Task: Add an event with the title Second Team Outing, date '2023/12/11', time 9:15 AM to 11:15 AMand add a description: The employee and the supervisor will collaboratively develop an action plan outlining the steps and strategies necessary for improvement. This plan may include specific tasks, training or development opportunities, resources, and support systems to aid in the employee's growth and progress.Select event color  Basil . Add location for the event as: 123 Dubai Marina, Dubai, UAE, logged in from the account softage.6@softage.netand send the event invitation to softage.1@softage.net and softage.2@softage.net. Set a reminder for the event Doesn't repeat
Action: Mouse moved to (83, 105)
Screenshot: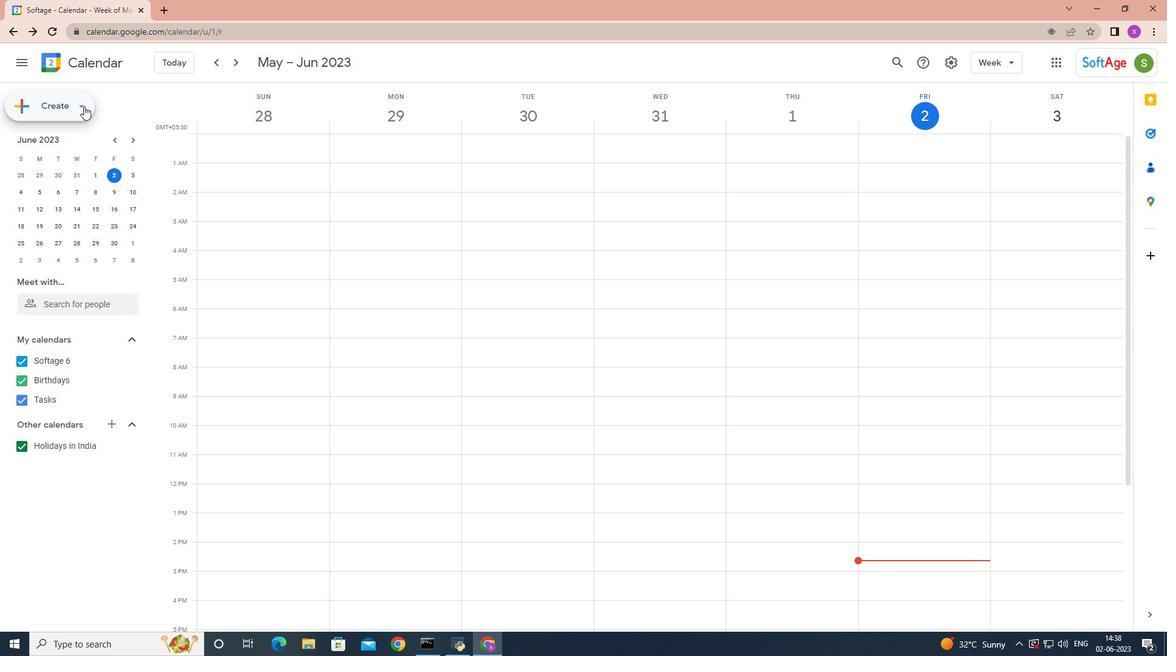 
Action: Mouse pressed left at (83, 105)
Screenshot: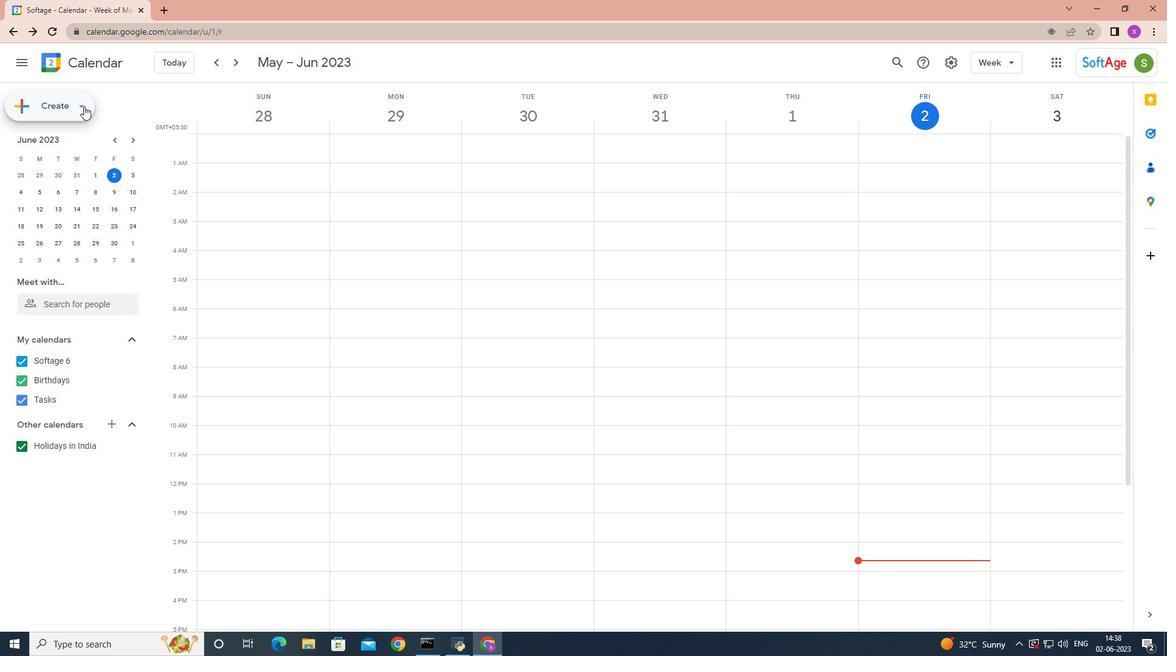 
Action: Mouse moved to (79, 136)
Screenshot: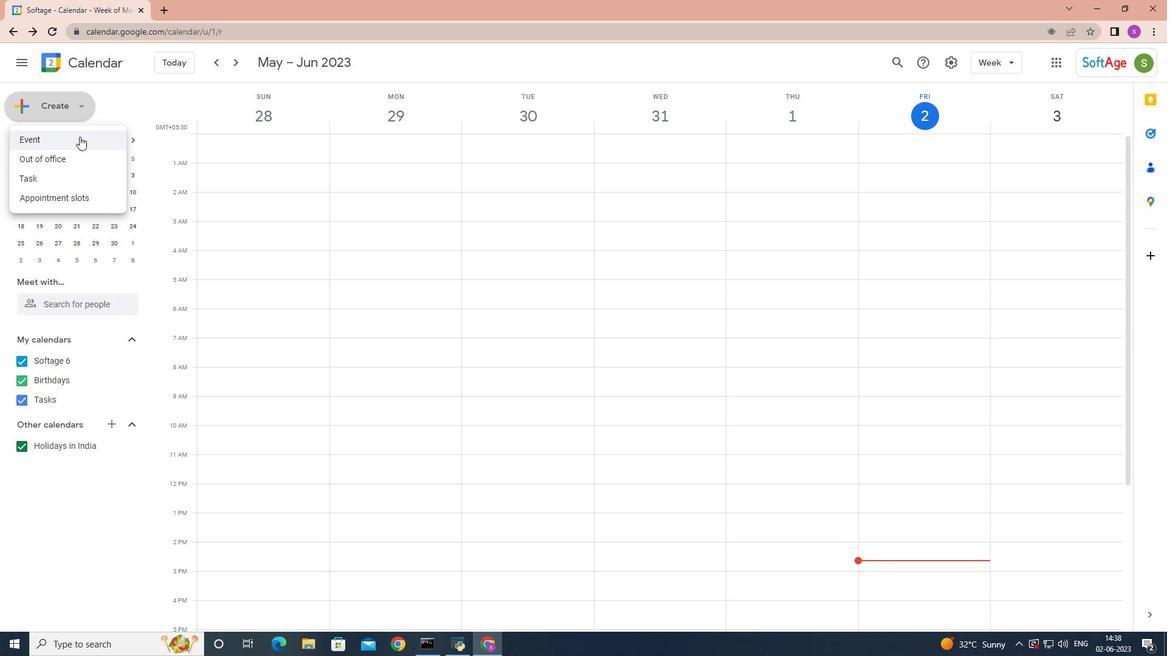 
Action: Mouse pressed left at (79, 136)
Screenshot: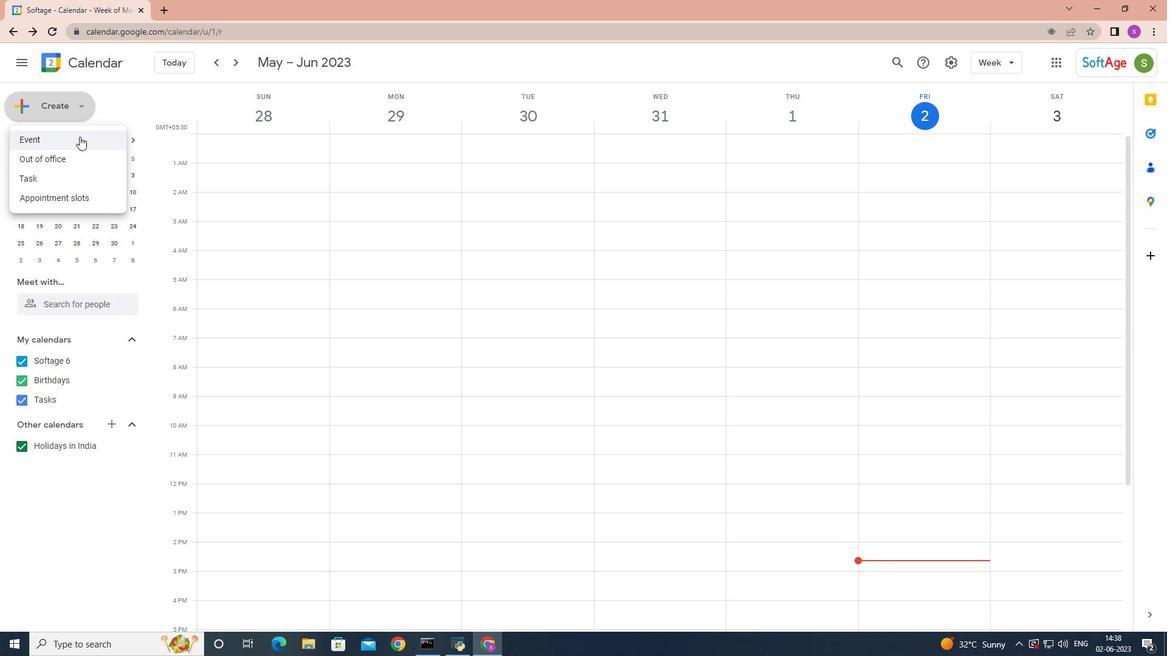 
Action: Mouse moved to (463, 283)
Screenshot: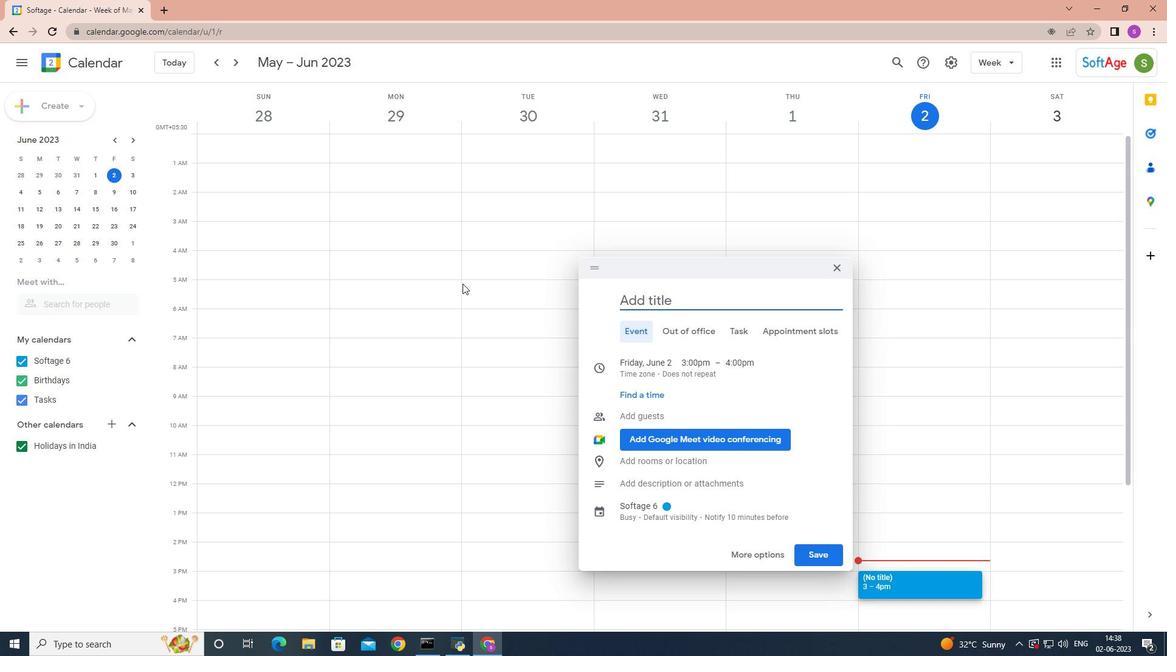 
Action: Key pressed <Key.shift>Second<Key.space>t<Key.backspace><Key.shift>Team<Key.space><Key.shift>Outing<Key.space>
Screenshot: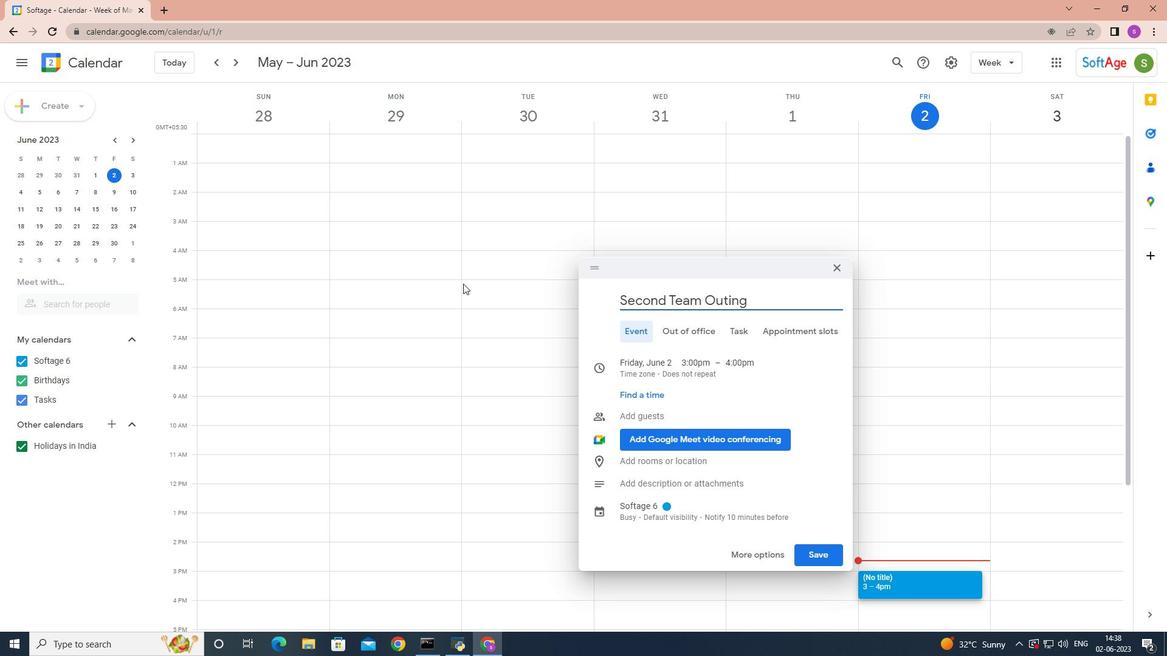 
Action: Mouse moved to (656, 363)
Screenshot: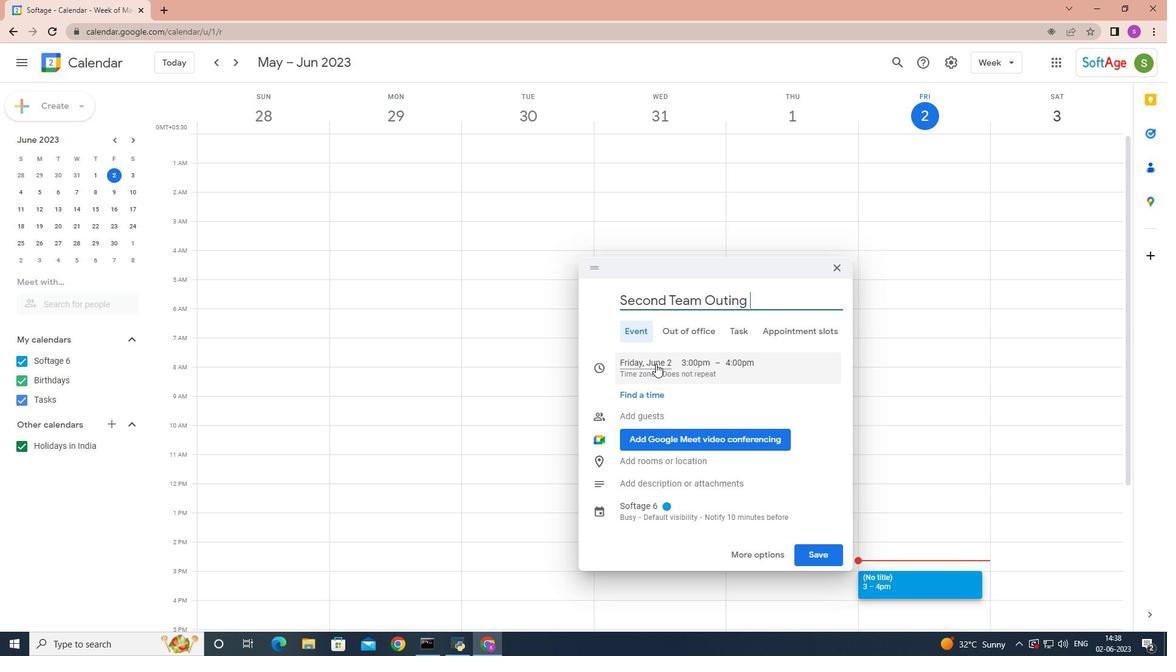 
Action: Mouse pressed left at (656, 363)
Screenshot: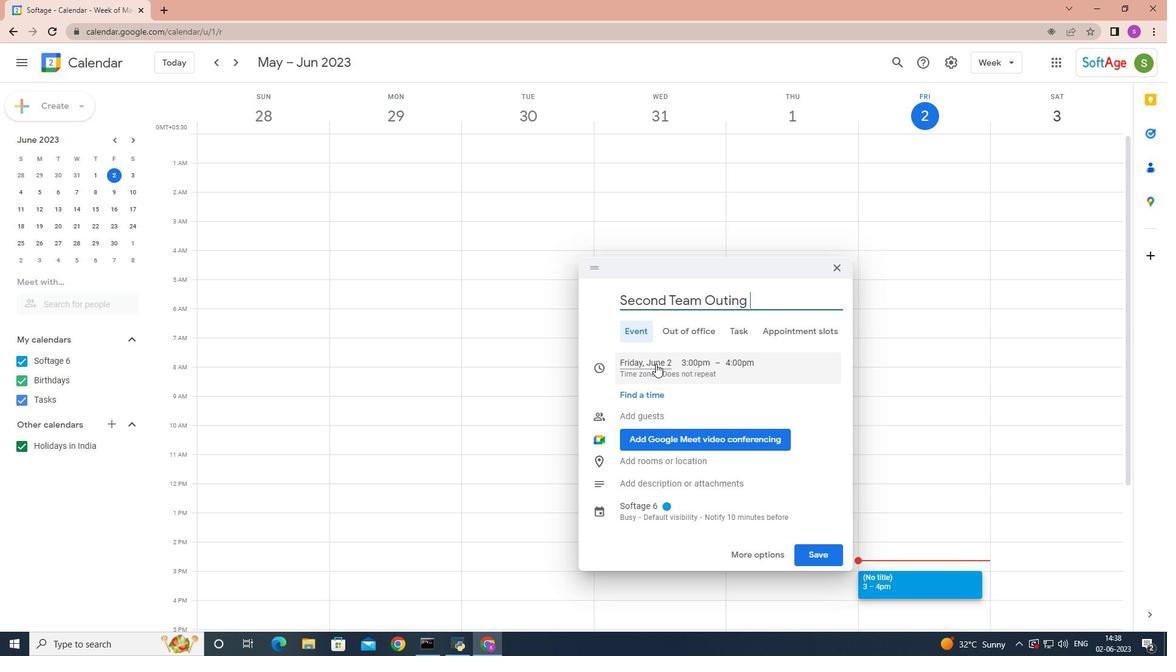 
Action: Mouse moved to (771, 384)
Screenshot: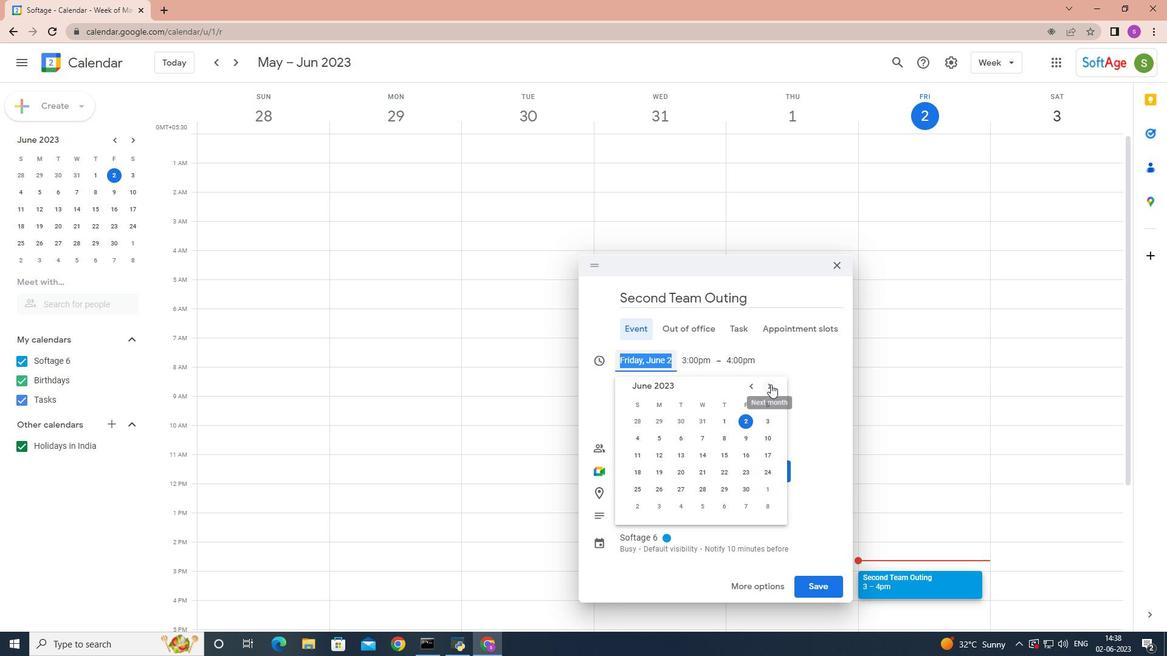 
Action: Mouse pressed left at (771, 384)
Screenshot: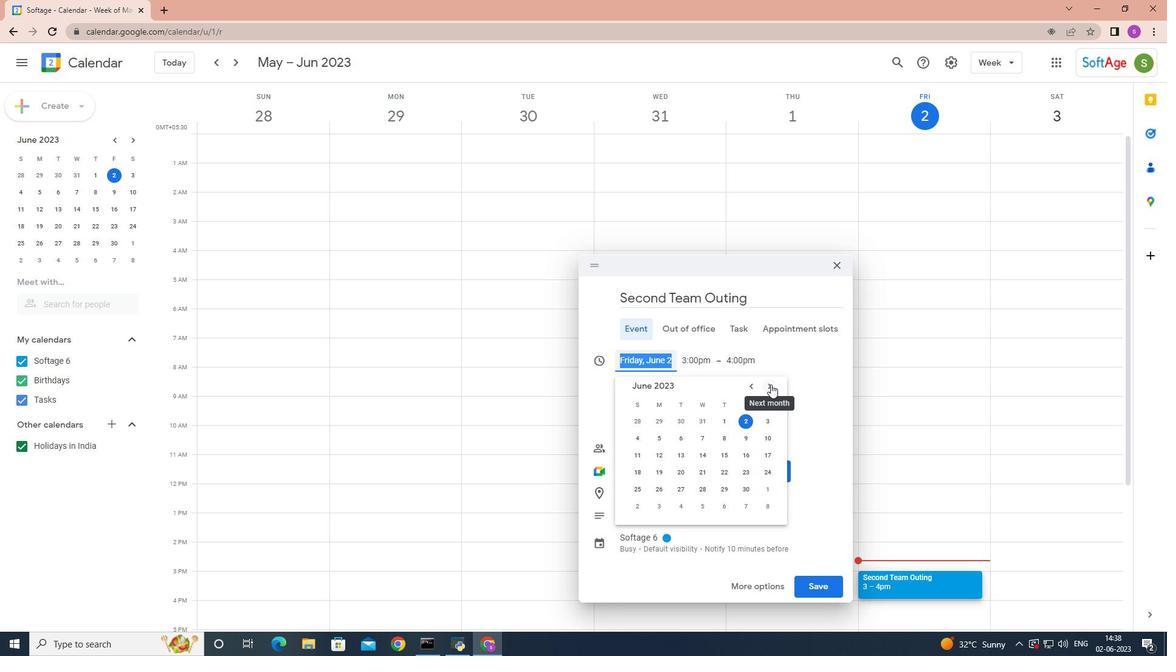
Action: Mouse pressed left at (771, 384)
Screenshot: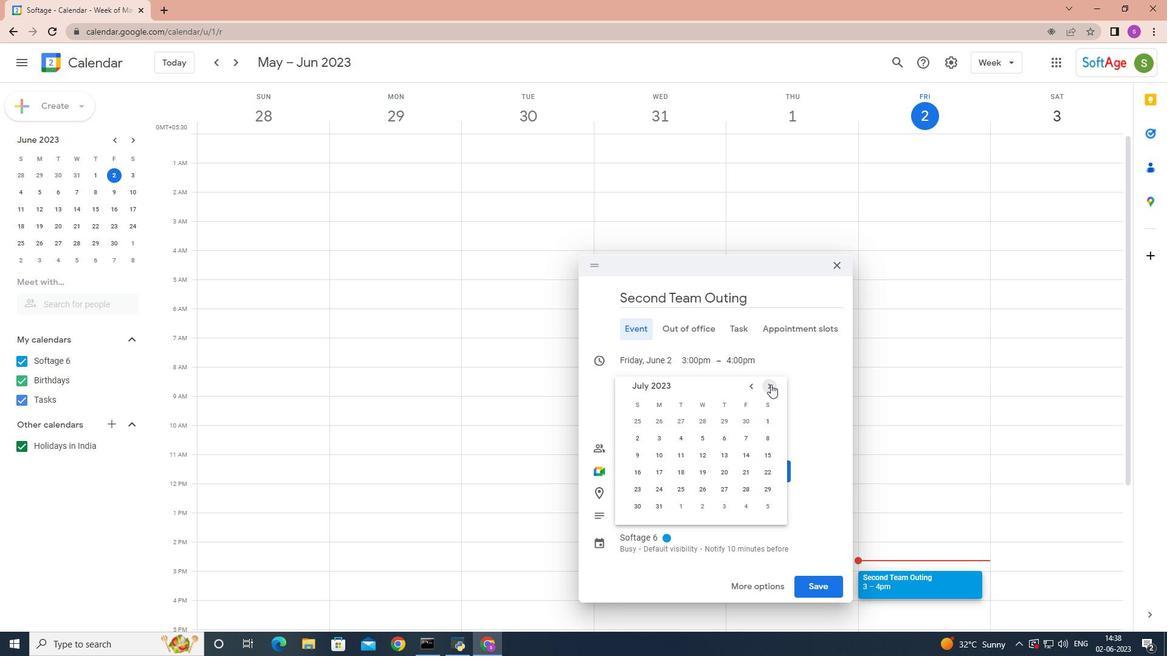 
Action: Mouse pressed left at (771, 384)
Screenshot: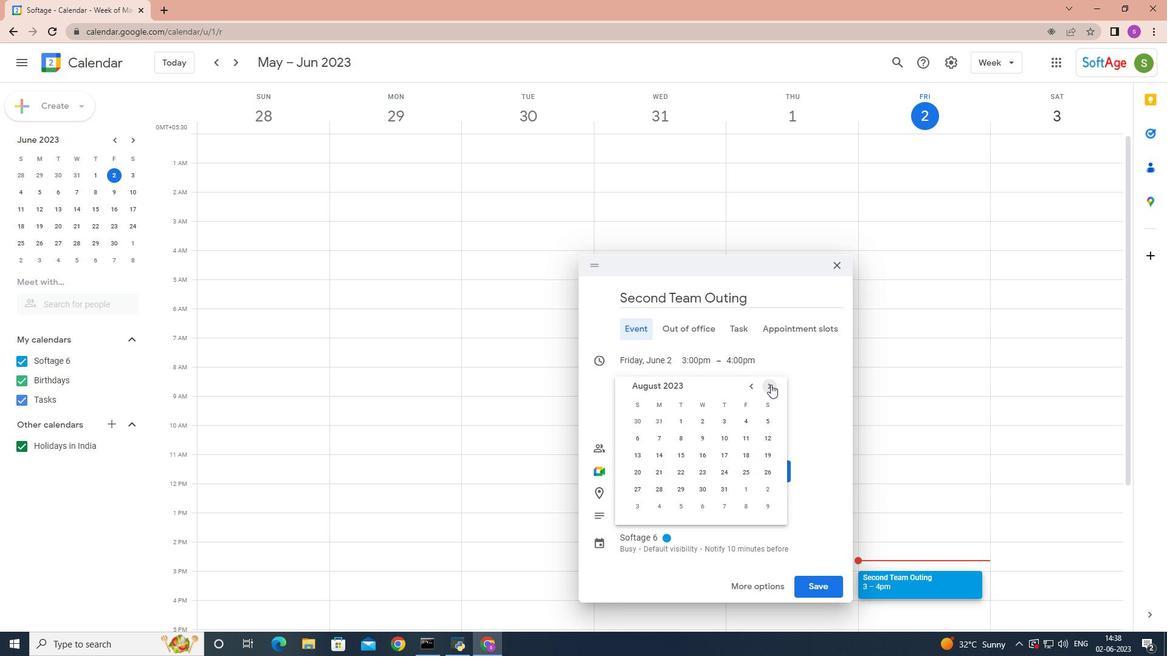 
Action: Mouse pressed left at (771, 384)
Screenshot: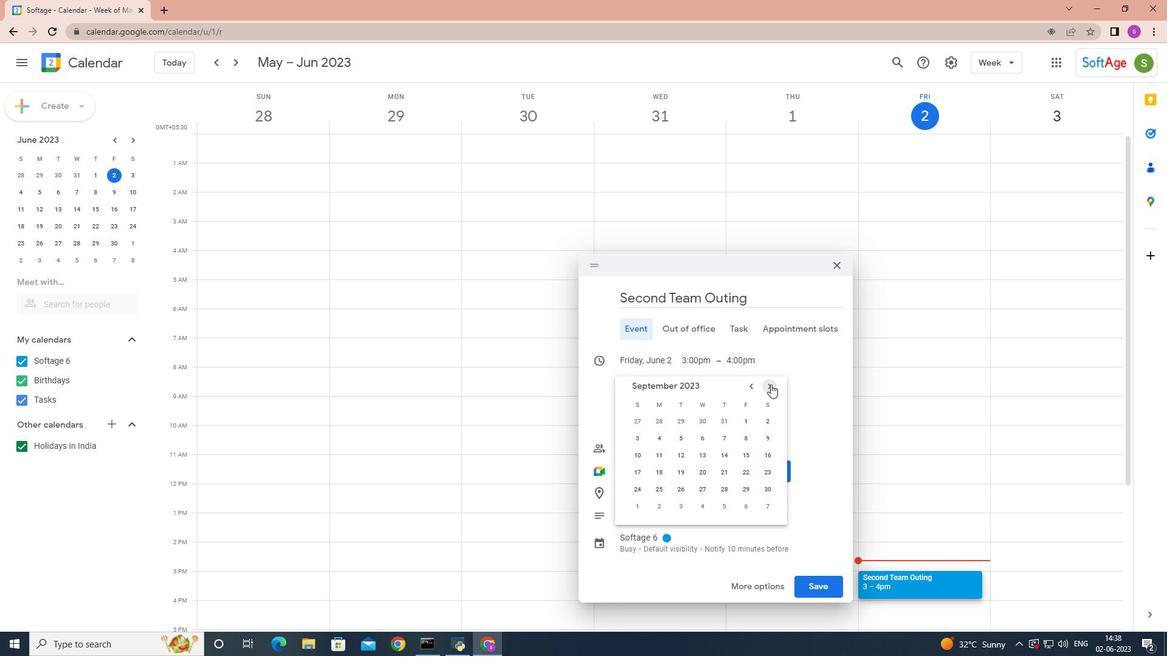 
Action: Mouse pressed left at (771, 384)
Screenshot: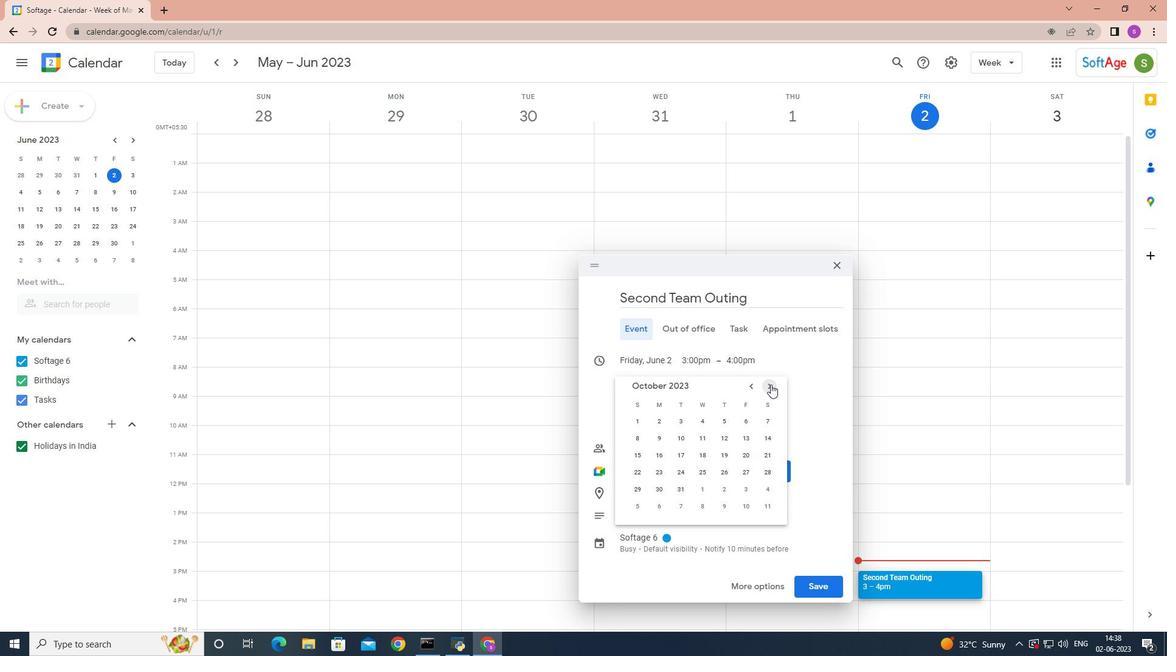 
Action: Mouse pressed left at (771, 384)
Screenshot: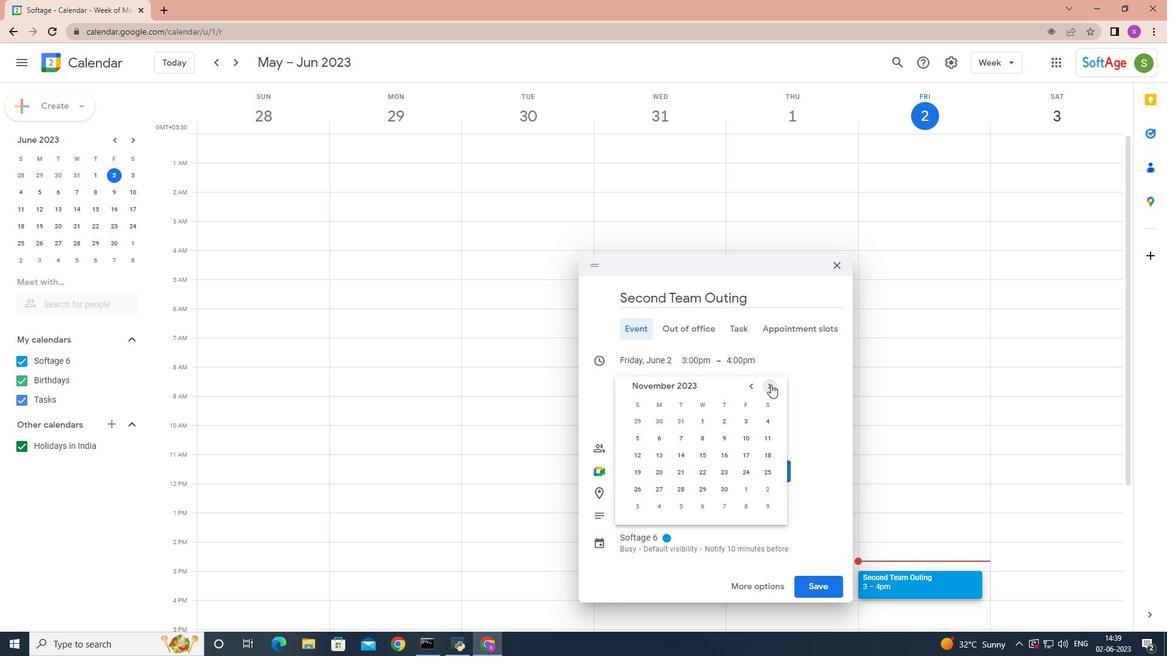 
Action: Mouse moved to (660, 453)
Screenshot: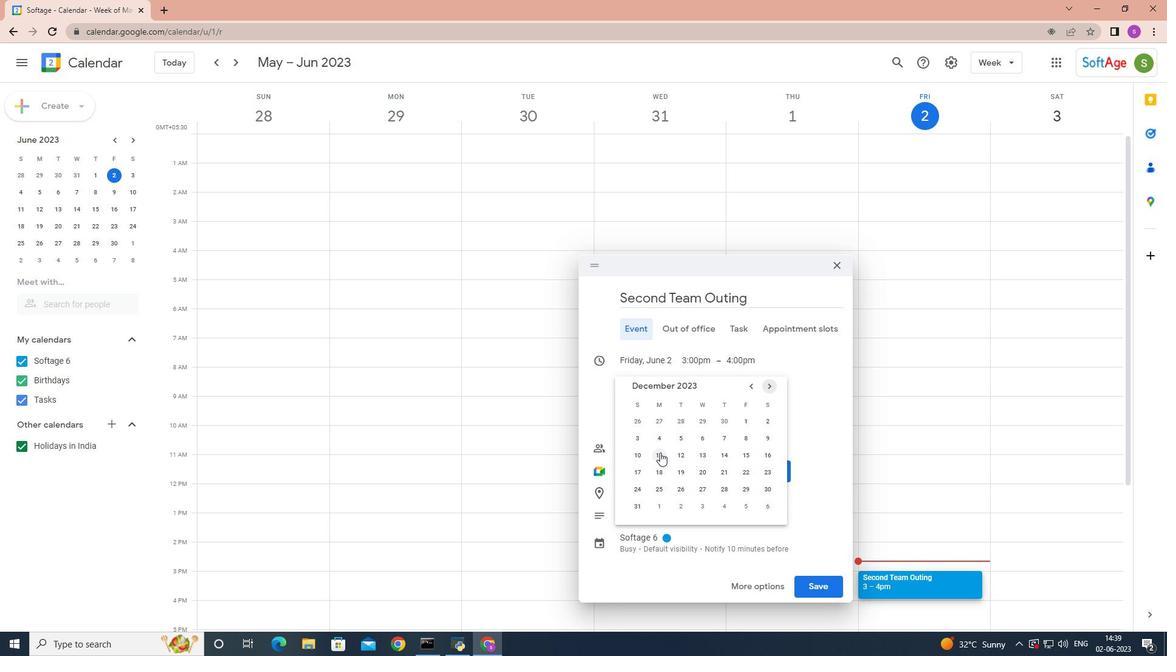 
Action: Mouse pressed left at (660, 453)
Screenshot: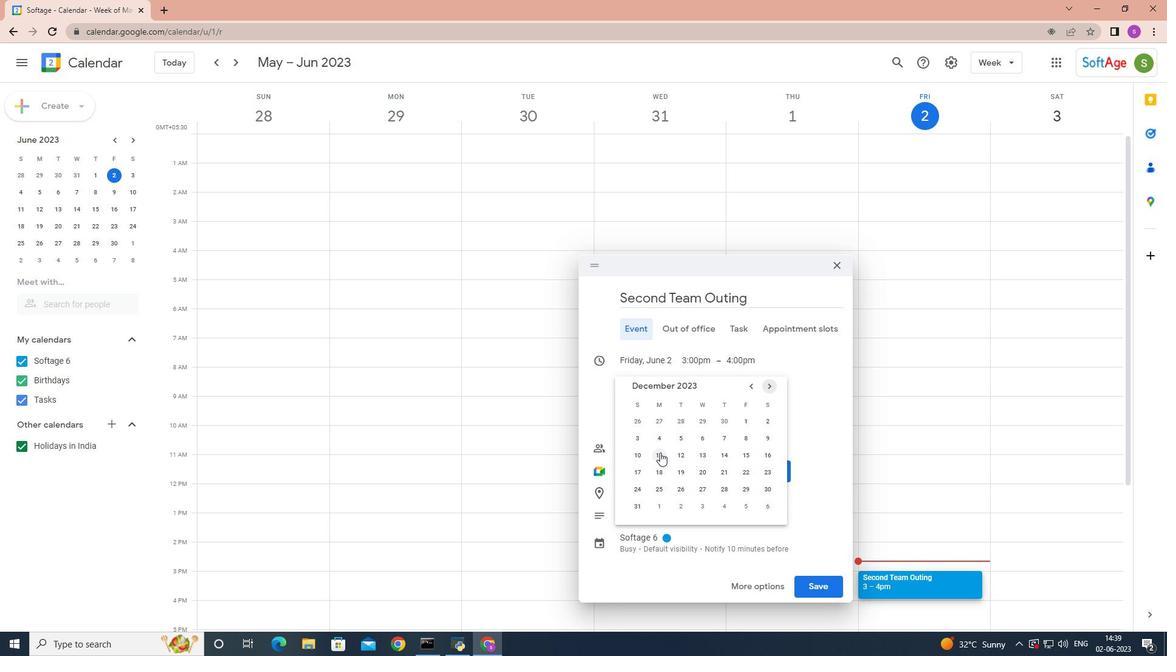 
Action: Mouse moved to (210, 358)
Screenshot: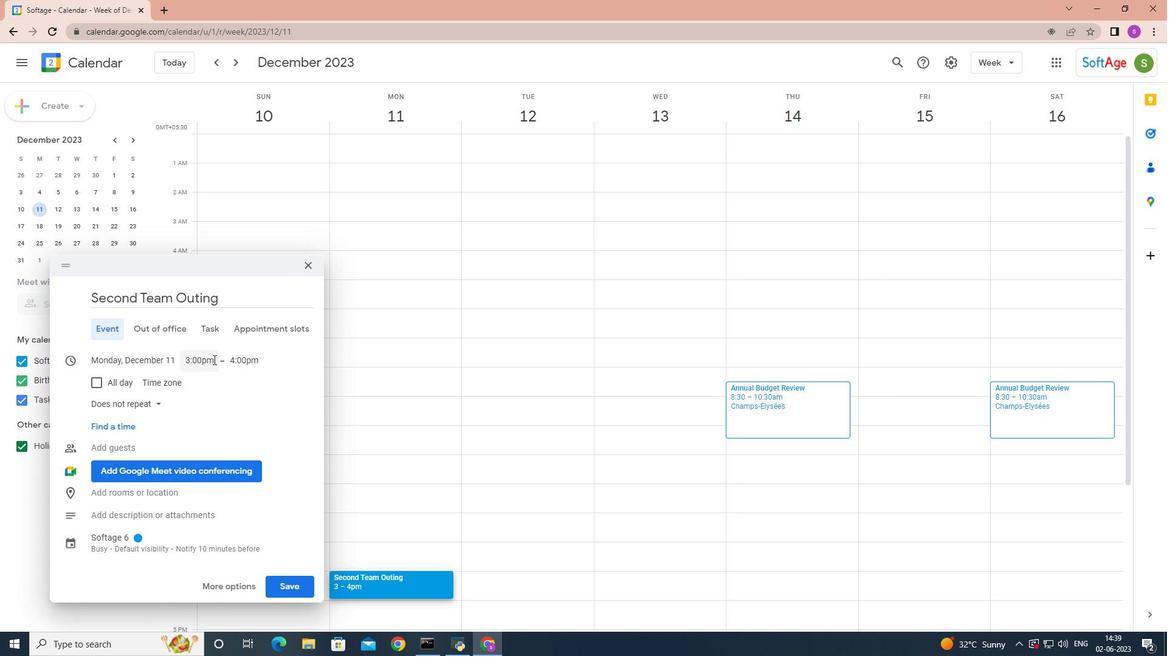 
Action: Mouse pressed left at (210, 358)
Screenshot: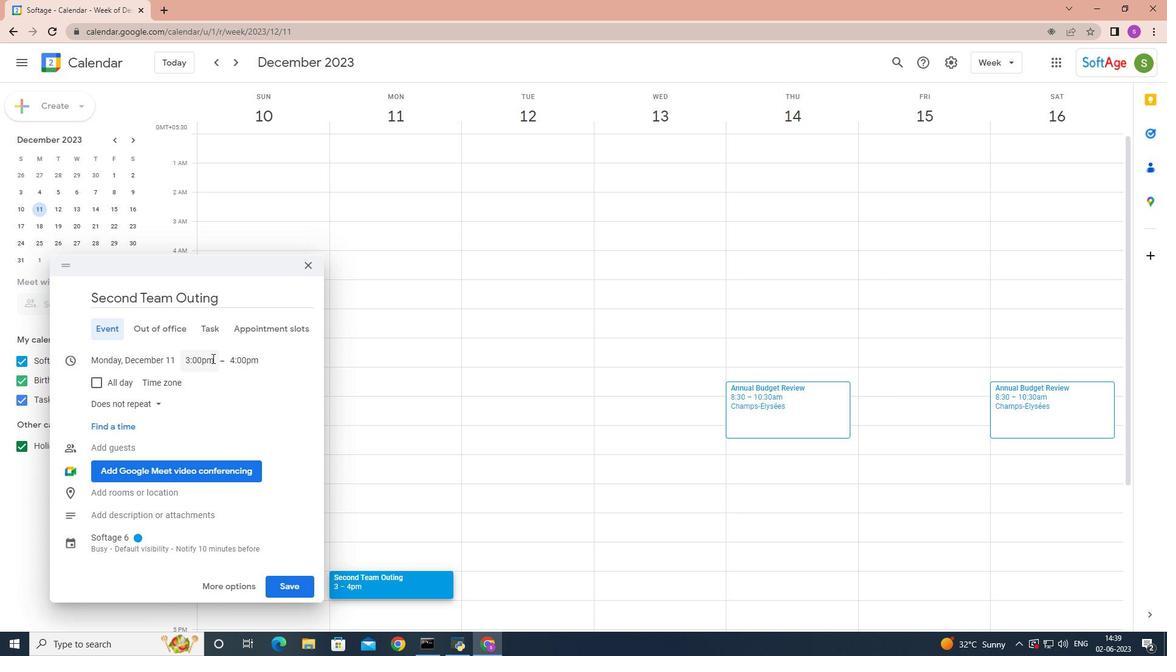 
Action: Mouse moved to (222, 409)
Screenshot: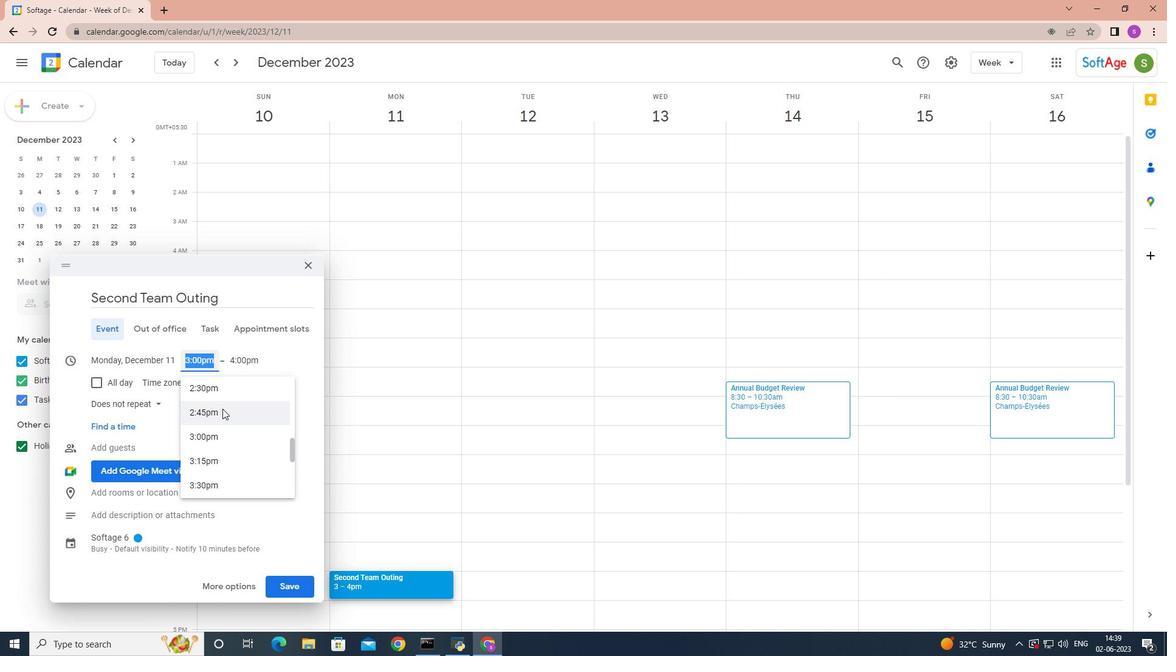 
Action: Mouse scrolled (222, 409) with delta (0, 0)
Screenshot: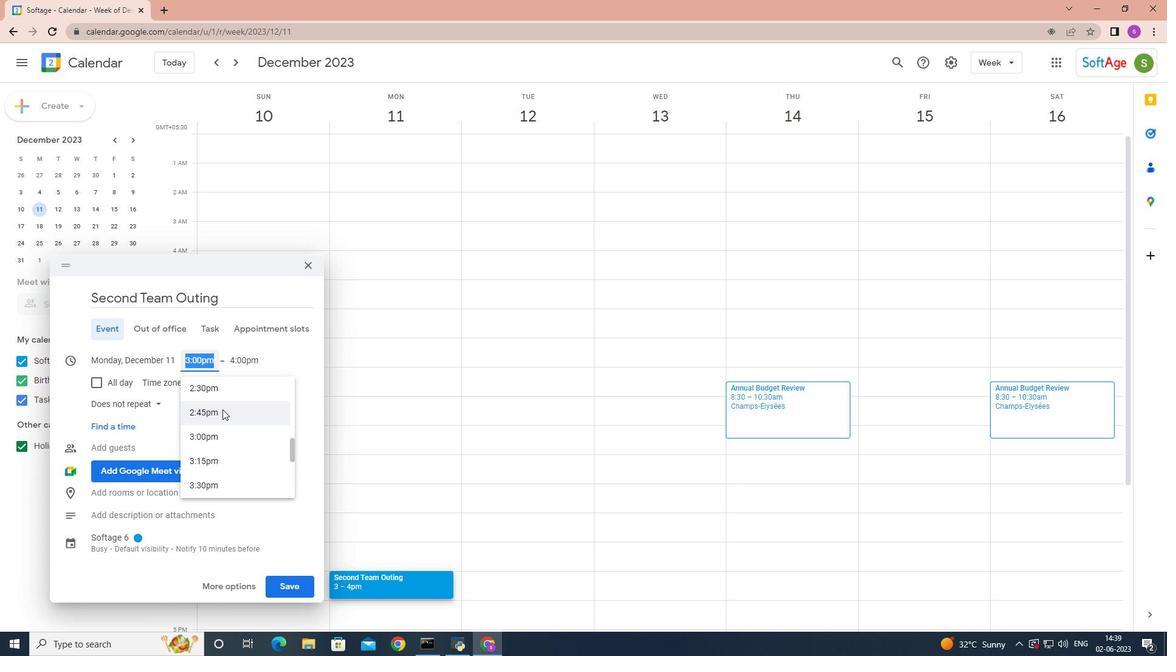 
Action: Mouse moved to (224, 411)
Screenshot: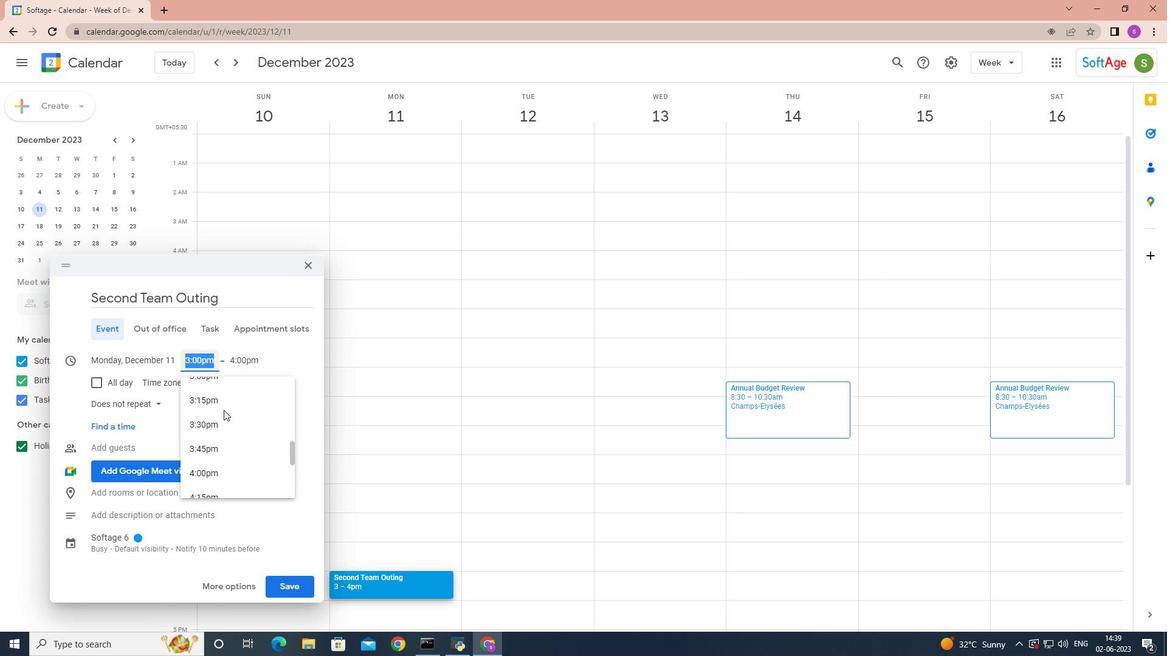 
Action: Mouse scrolled (224, 412) with delta (0, 0)
Screenshot: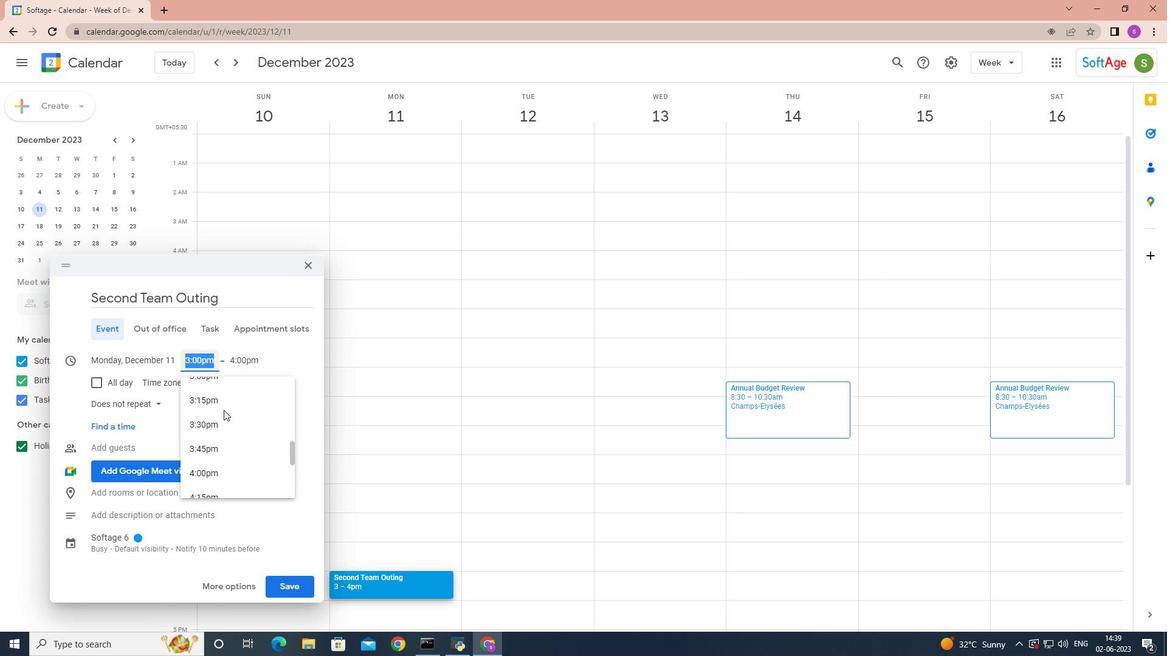 
Action: Mouse scrolled (224, 412) with delta (0, 0)
Screenshot: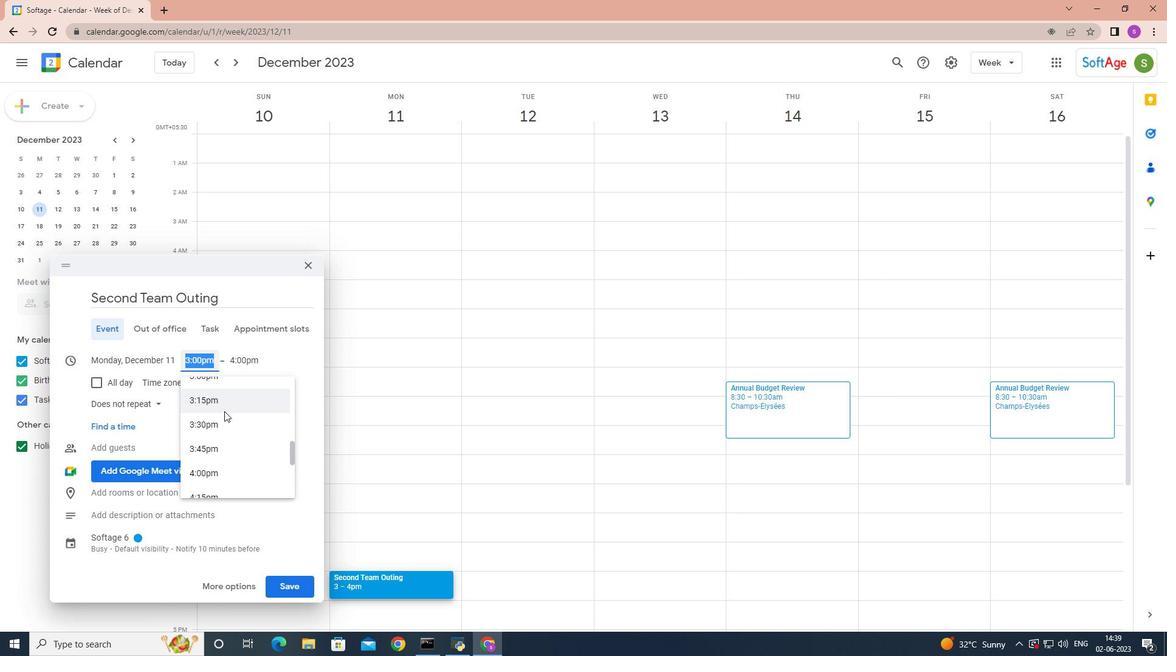 
Action: Mouse scrolled (224, 412) with delta (0, 0)
Screenshot: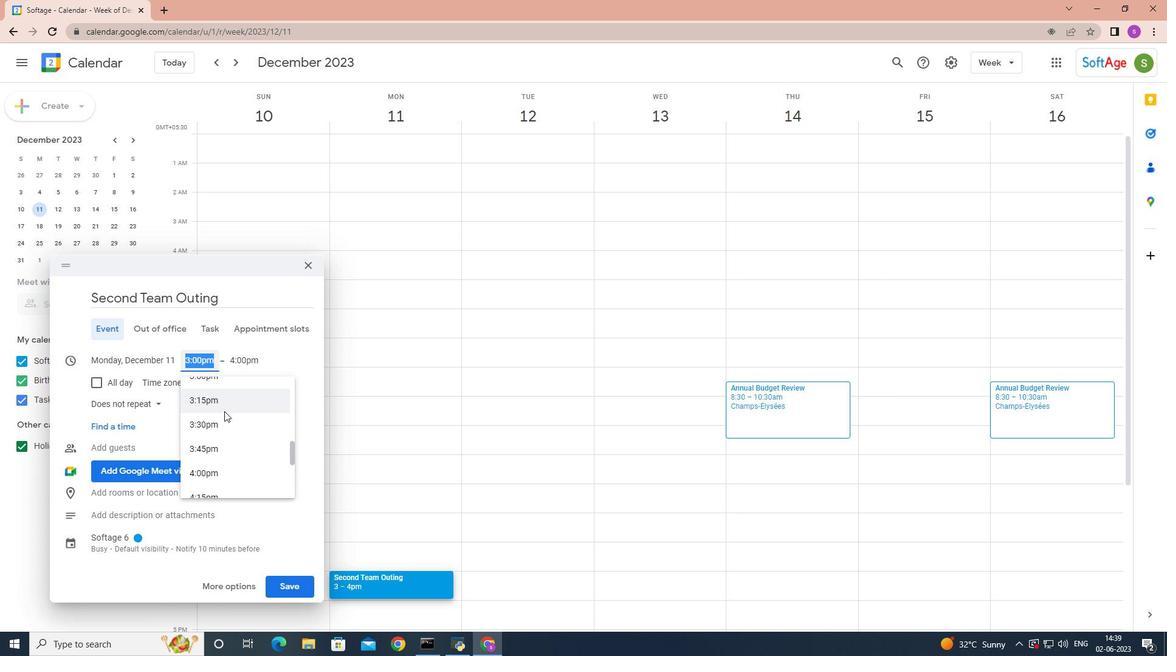
Action: Mouse scrolled (224, 412) with delta (0, 0)
Screenshot: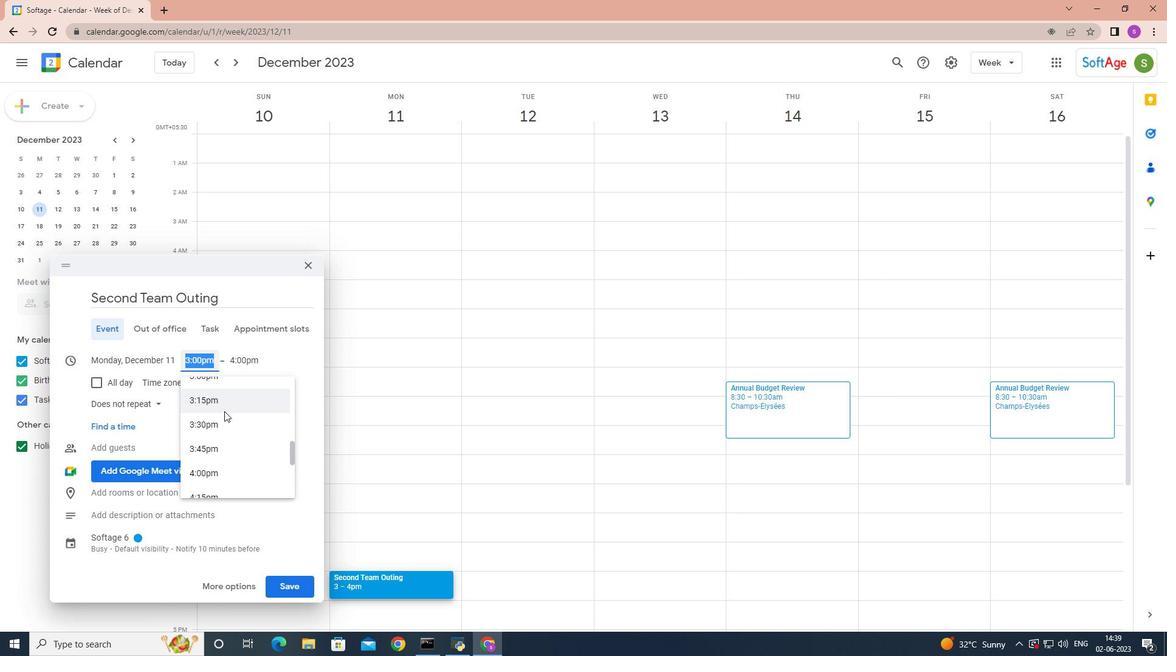 
Action: Mouse scrolled (224, 412) with delta (0, 0)
Screenshot: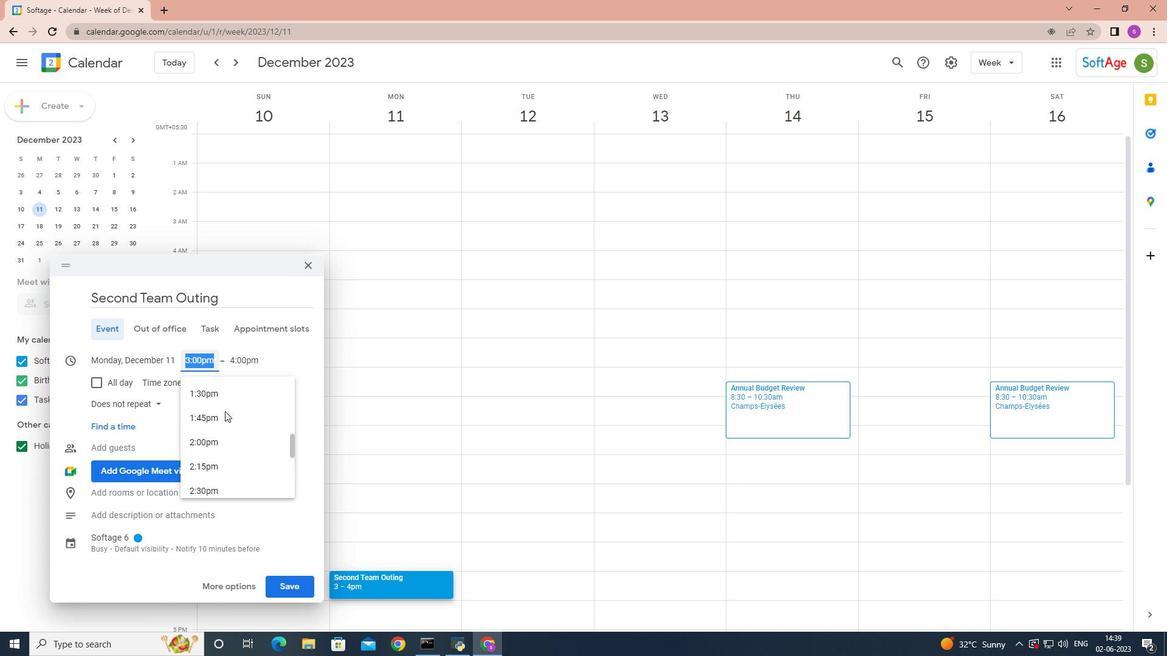 
Action: Mouse scrolled (224, 412) with delta (0, 0)
Screenshot: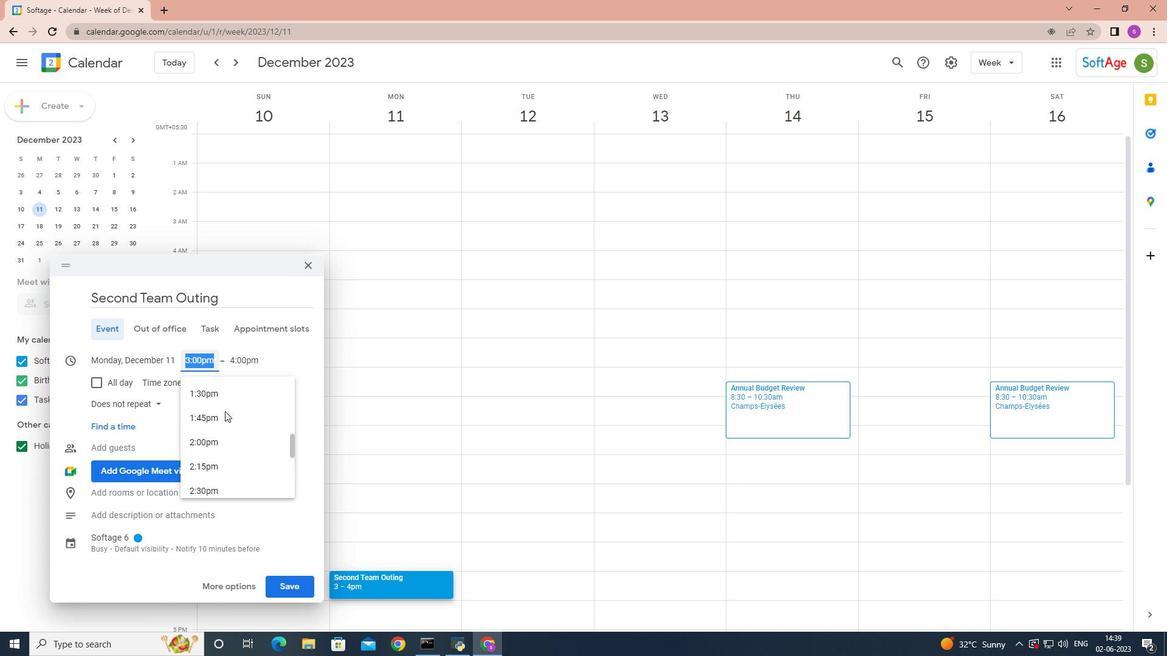 
Action: Mouse scrolled (224, 412) with delta (0, 0)
Screenshot: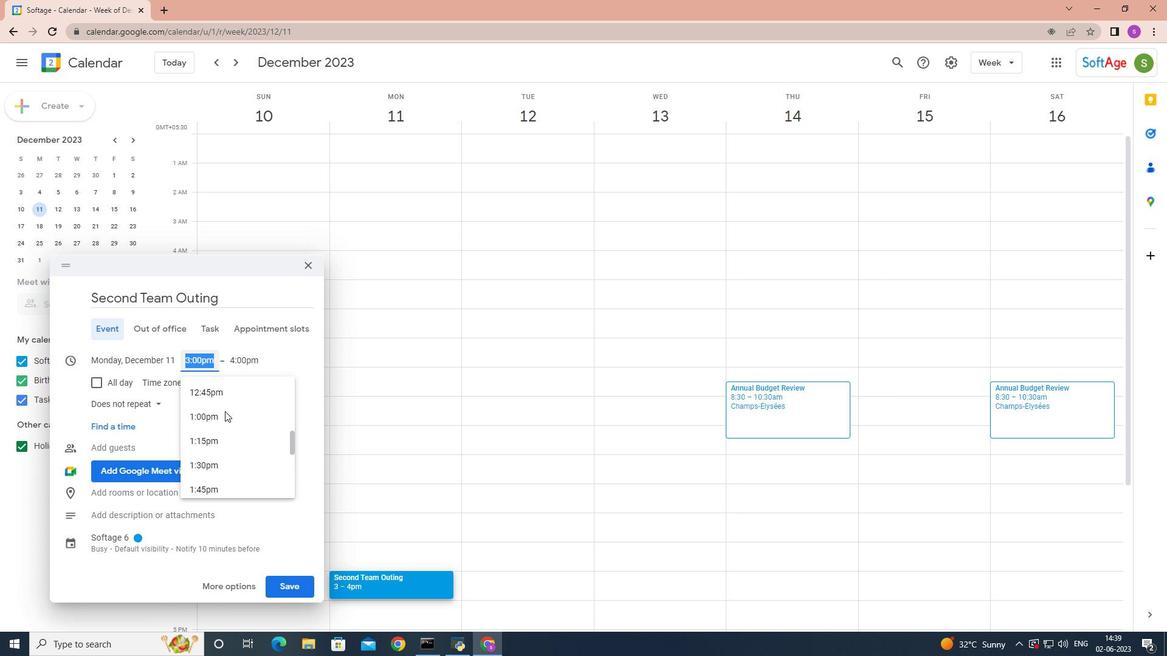 
Action: Mouse moved to (228, 415)
Screenshot: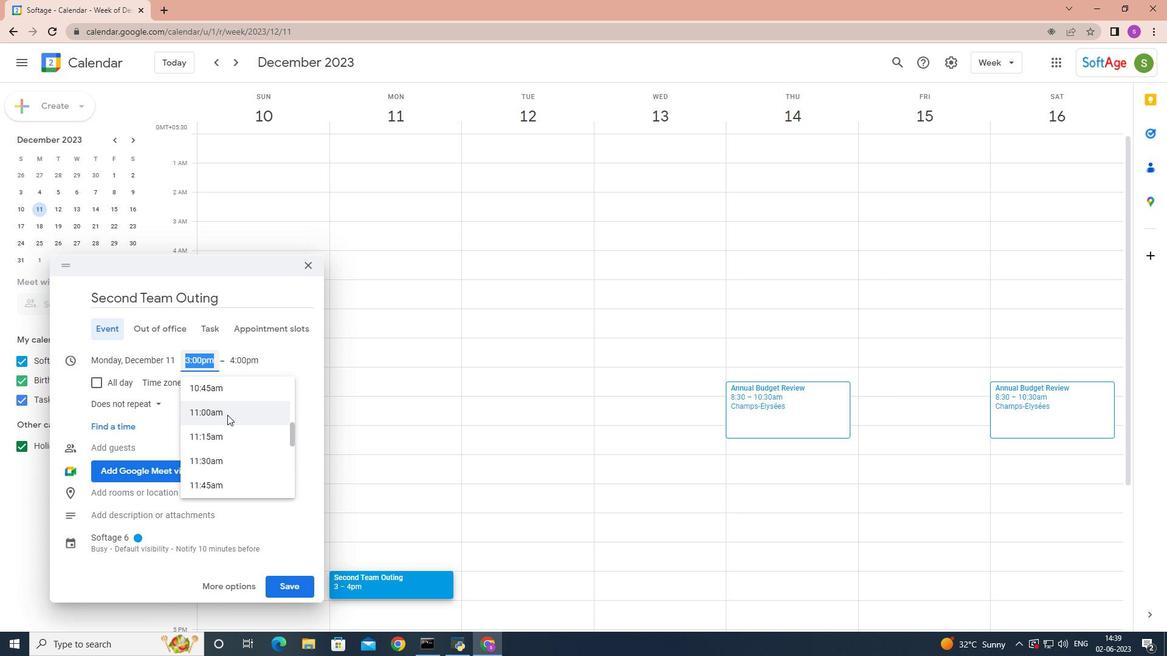 
Action: Mouse scrolled (228, 415) with delta (0, 0)
Screenshot: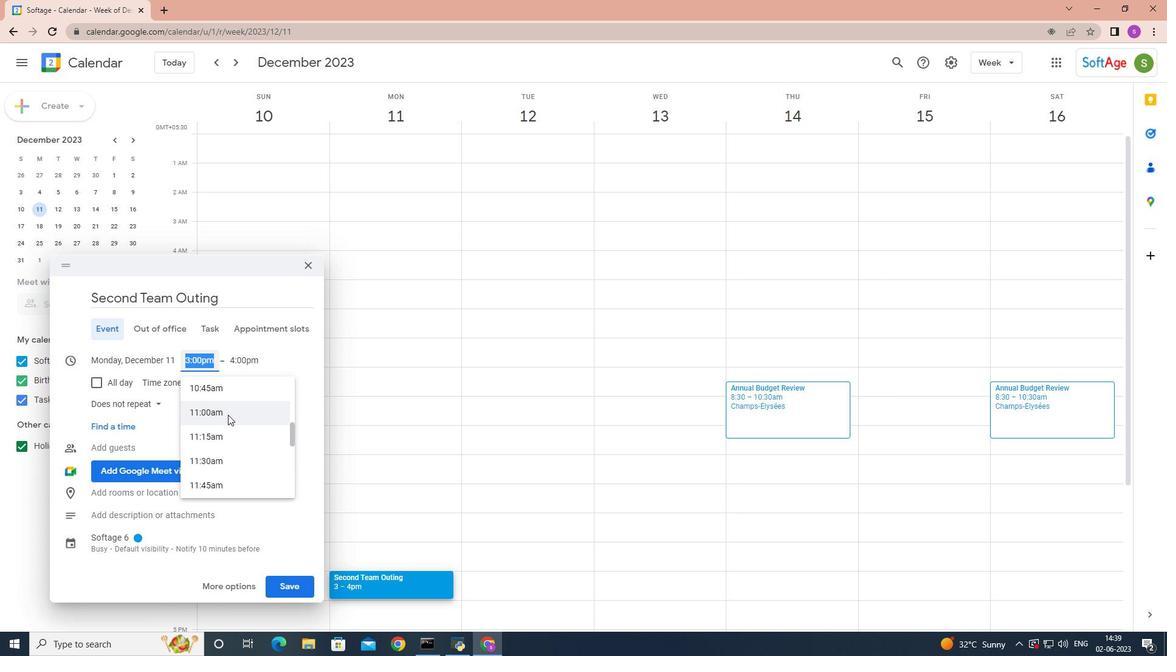 
Action: Mouse moved to (228, 412)
Screenshot: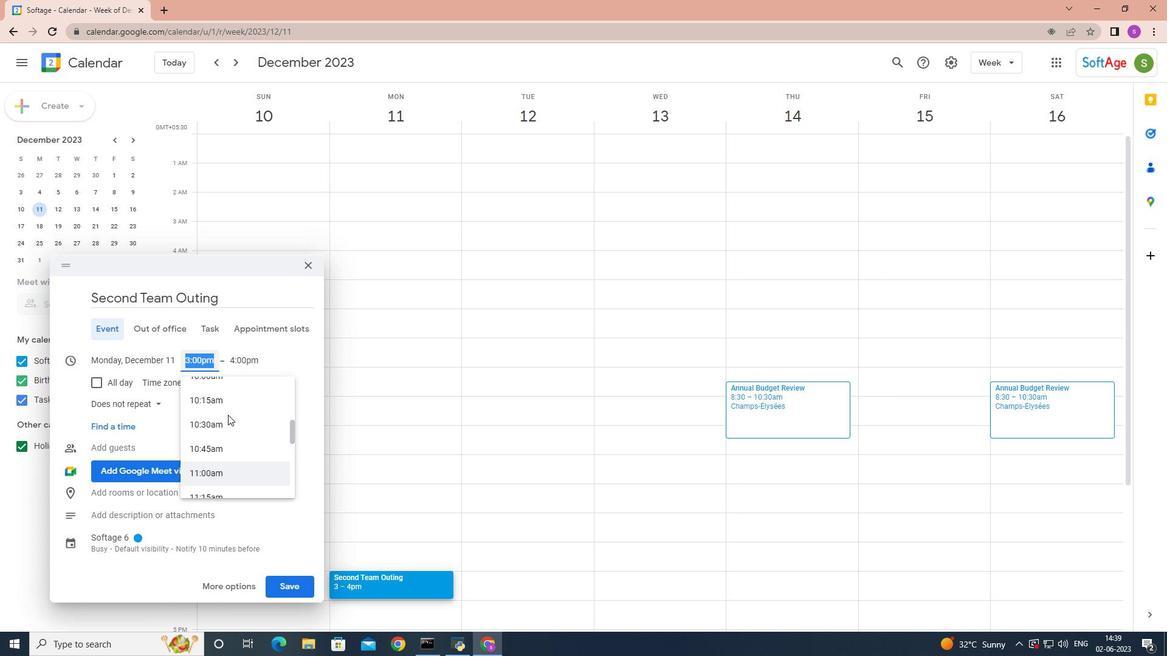 
Action: Mouse scrolled (228, 412) with delta (0, 0)
Screenshot: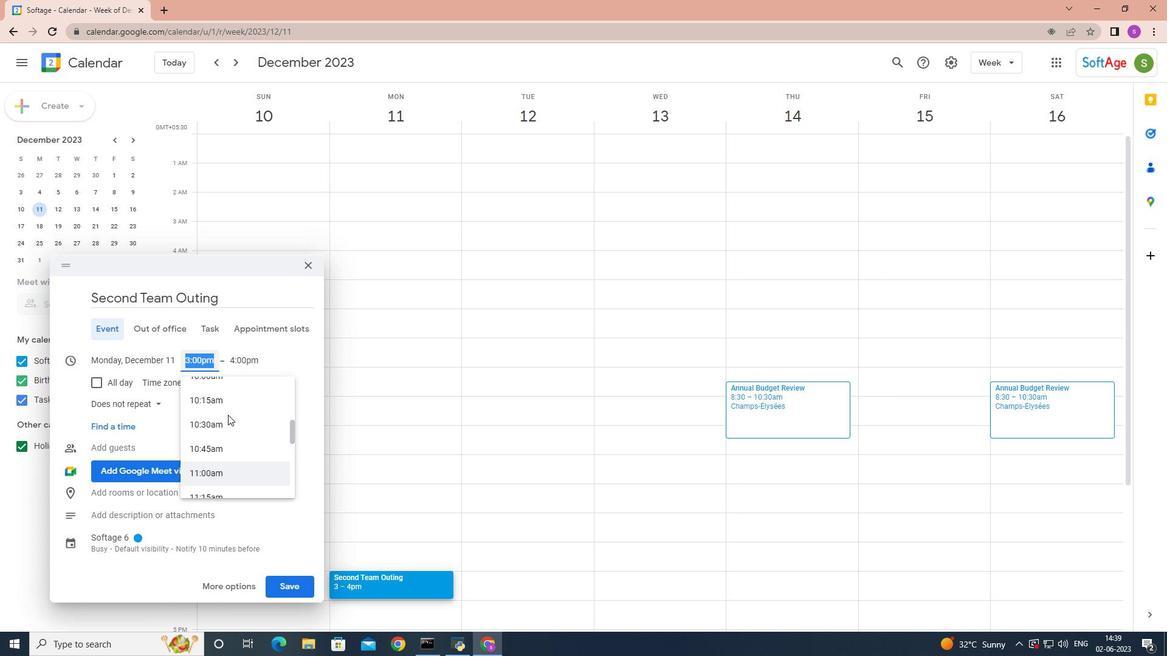 
Action: Mouse moved to (227, 417)
Screenshot: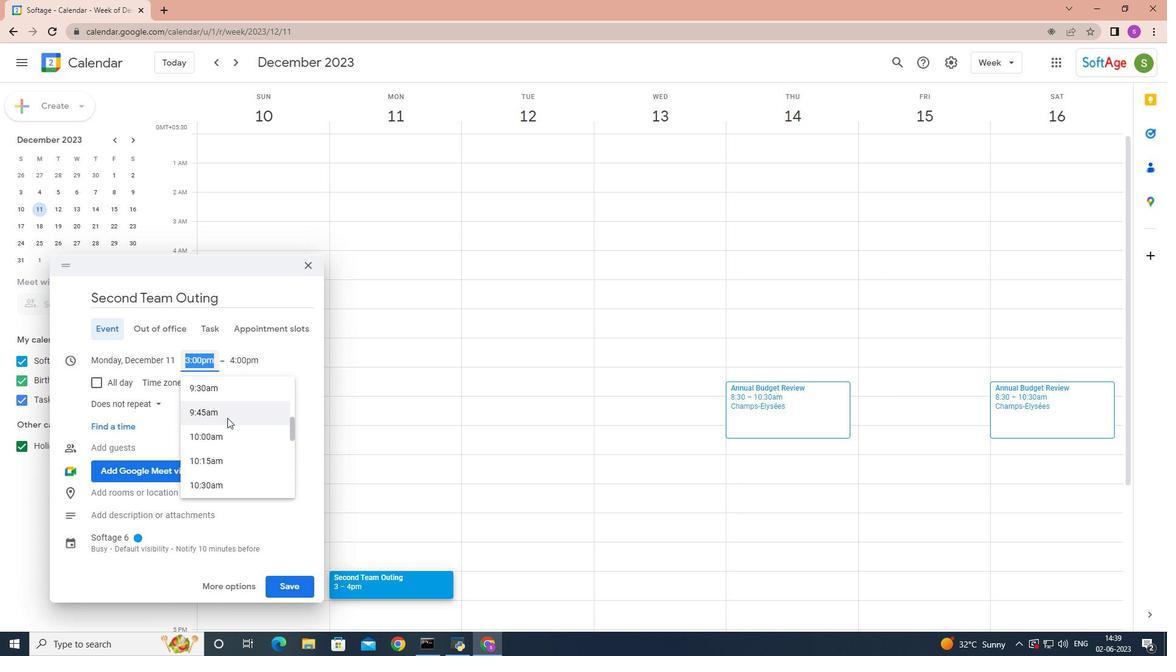 
Action: Mouse scrolled (227, 417) with delta (0, 0)
Screenshot: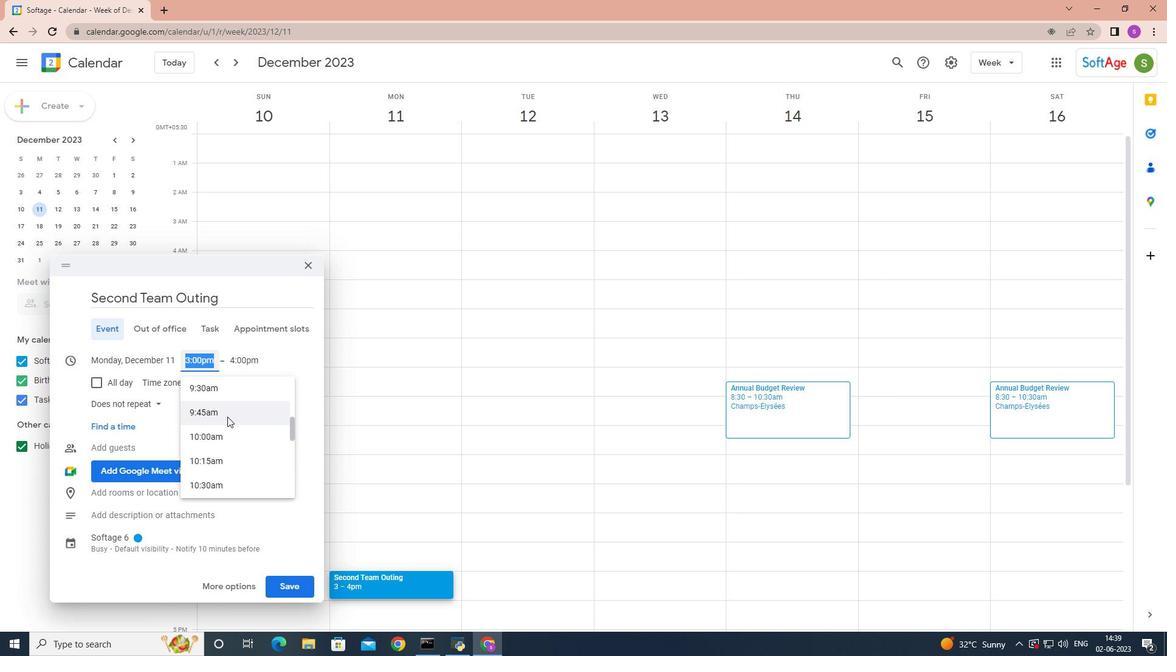 
Action: Mouse scrolled (227, 417) with delta (0, 0)
Screenshot: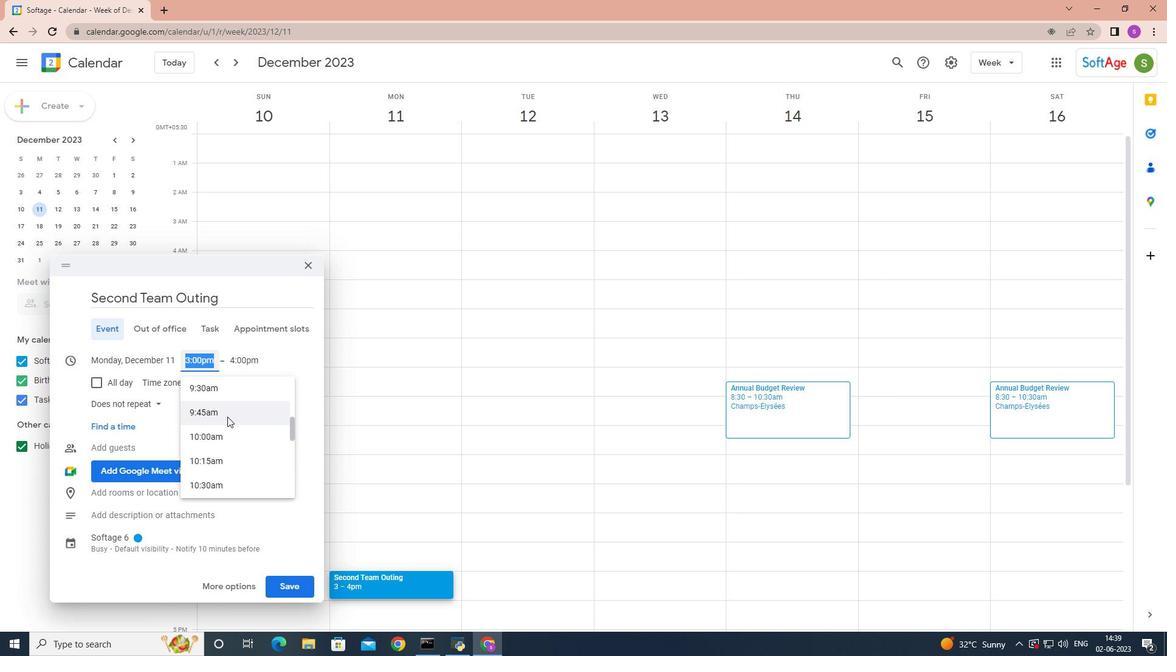 
Action: Mouse moved to (233, 479)
Screenshot: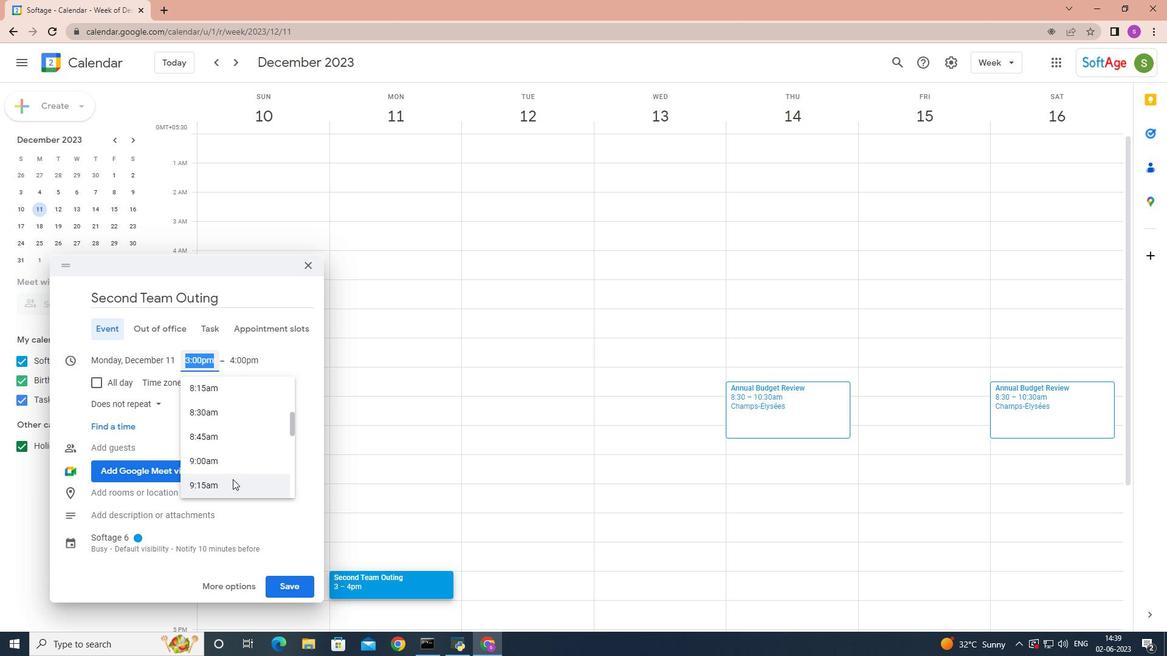 
Action: Mouse pressed left at (233, 479)
Screenshot: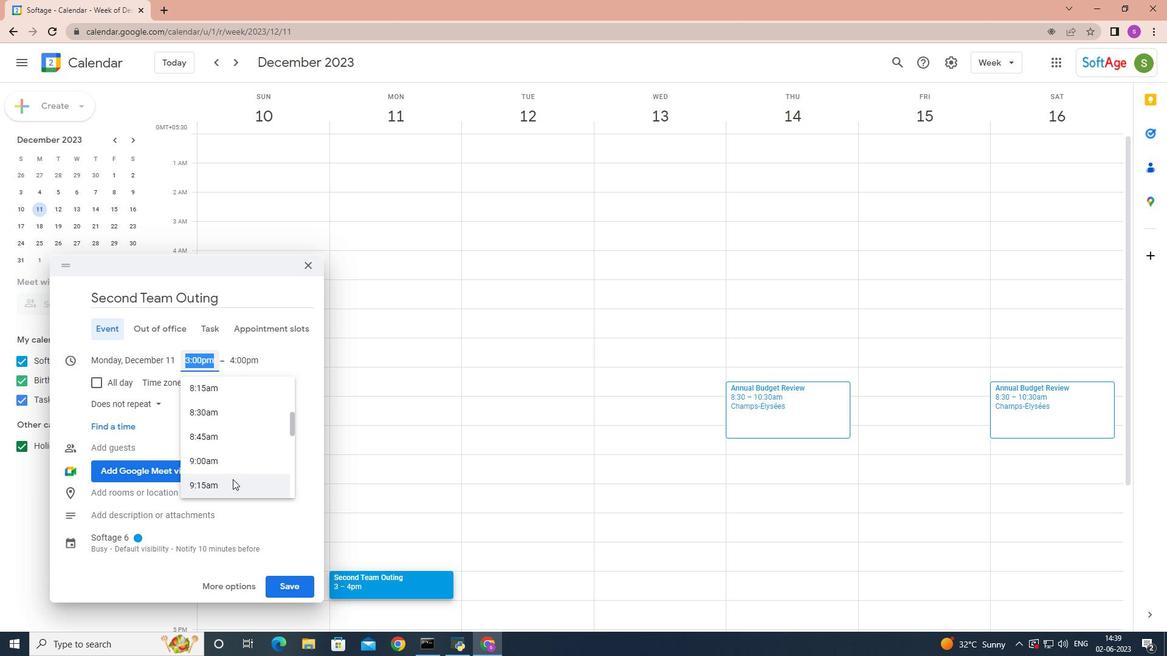 
Action: Mouse moved to (253, 286)
Screenshot: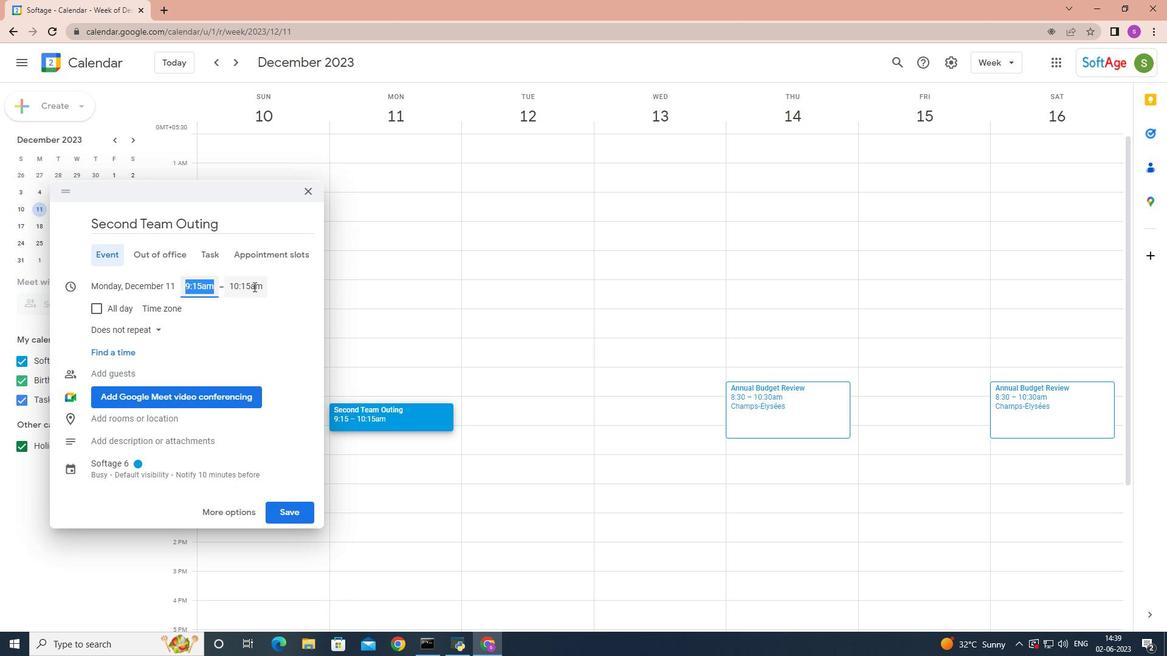 
Action: Mouse pressed left at (253, 286)
Screenshot: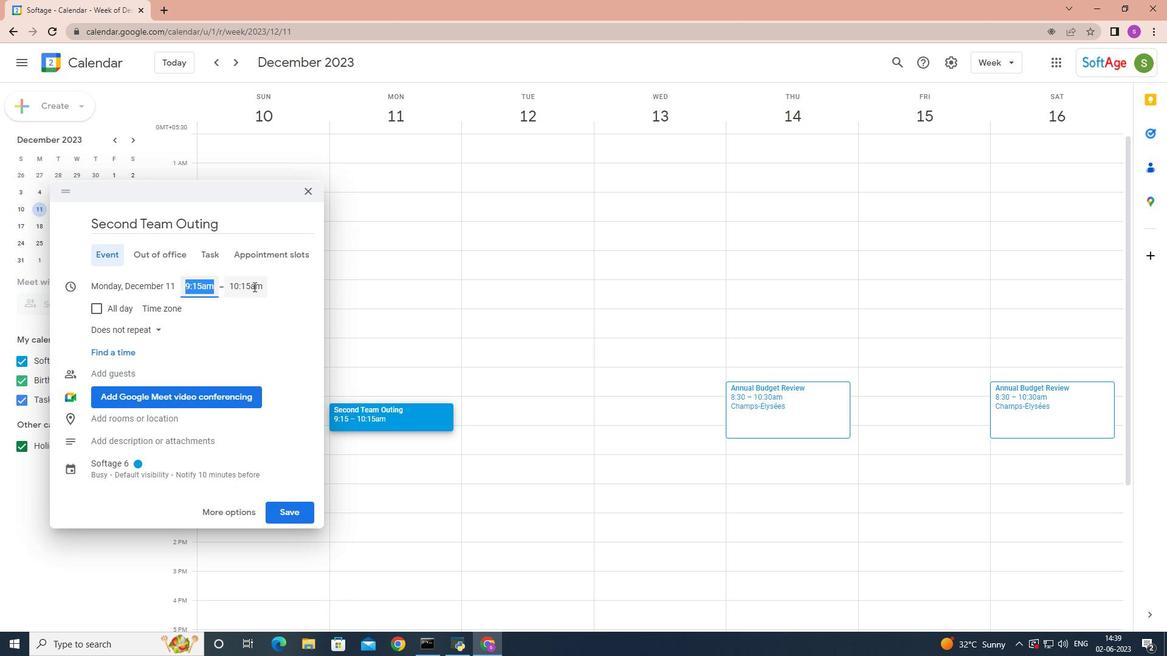 
Action: Mouse moved to (268, 412)
Screenshot: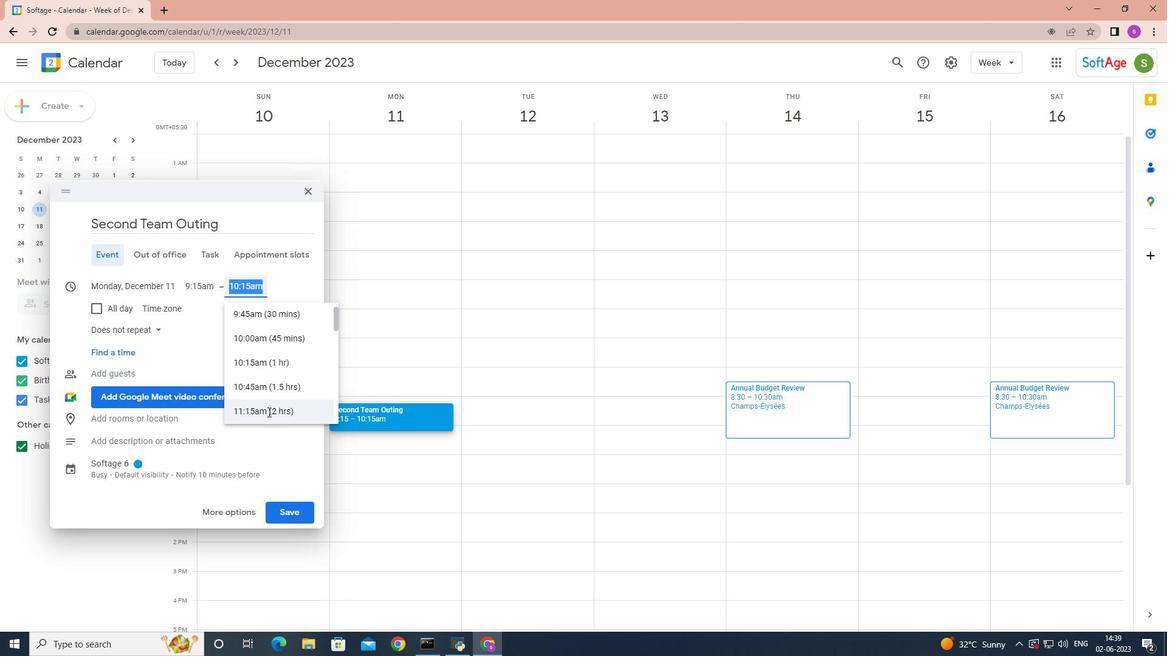 
Action: Mouse pressed left at (268, 412)
Screenshot: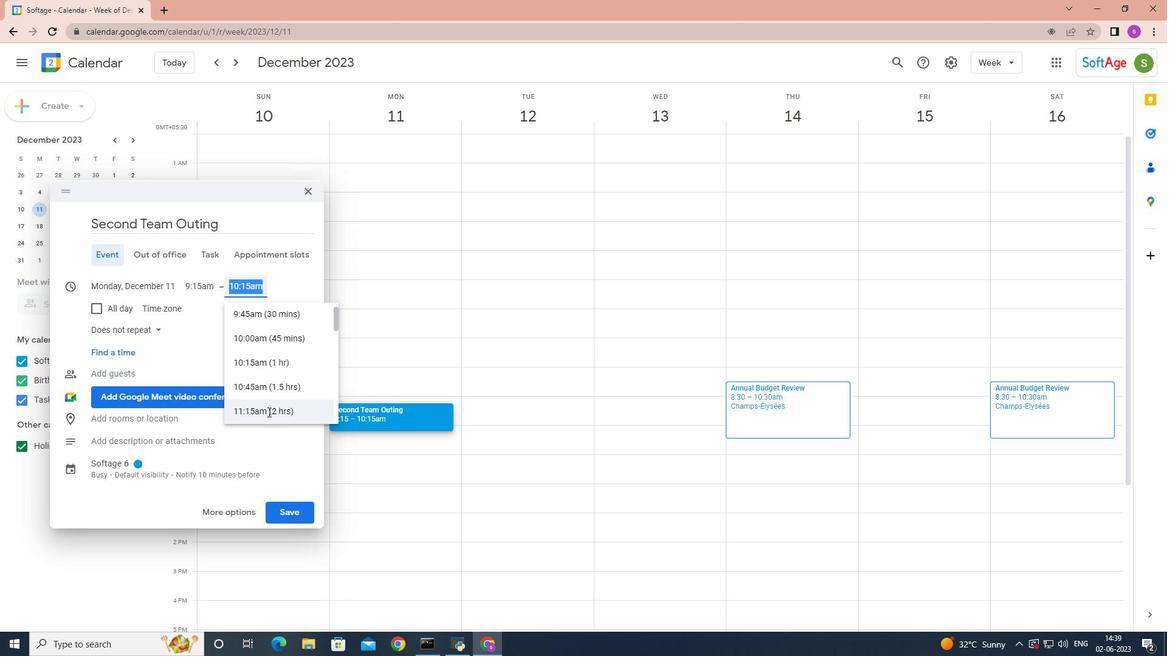 
Action: Mouse moved to (167, 442)
Screenshot: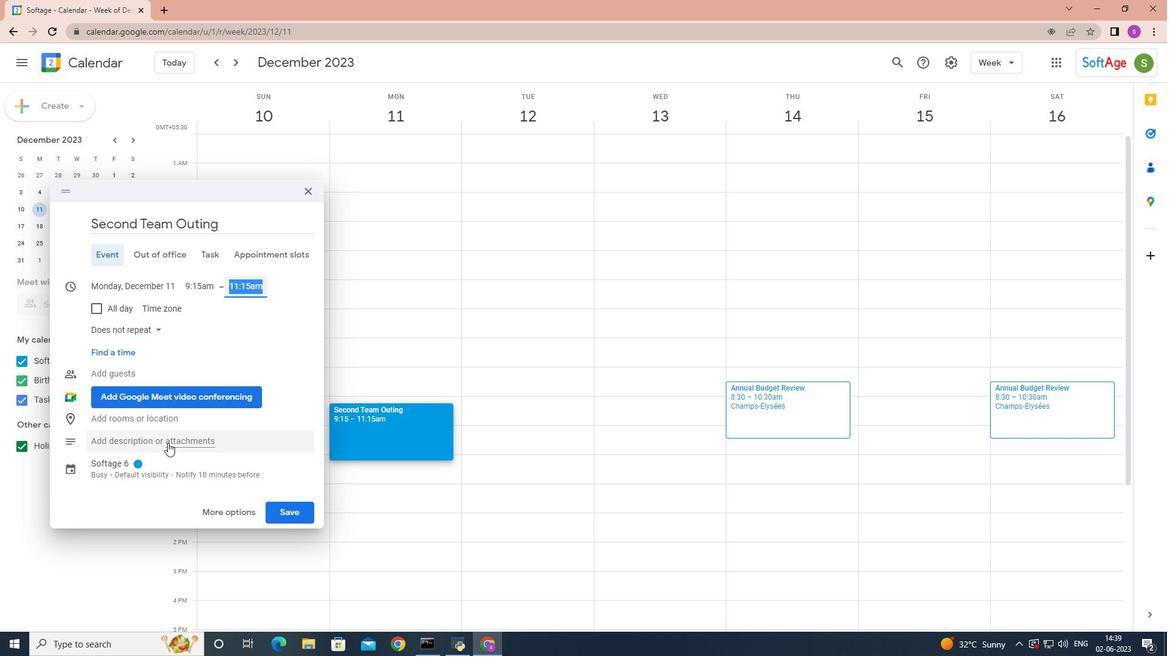 
Action: Mouse pressed left at (167, 442)
Screenshot: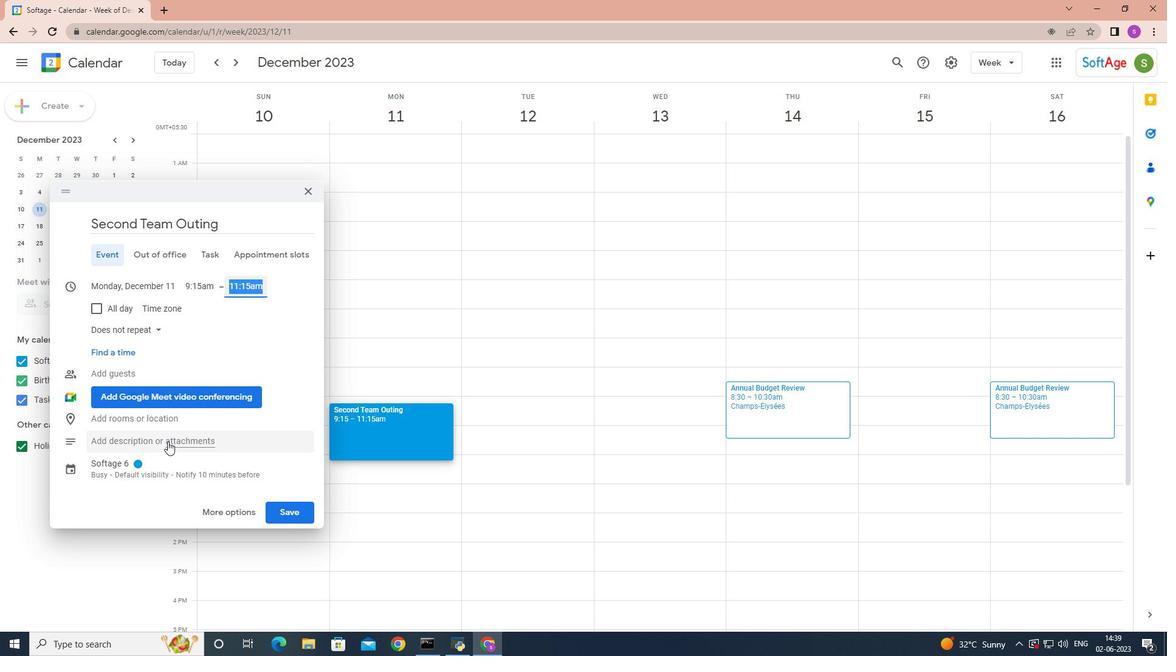 
Action: Mouse moved to (965, 90)
Screenshot: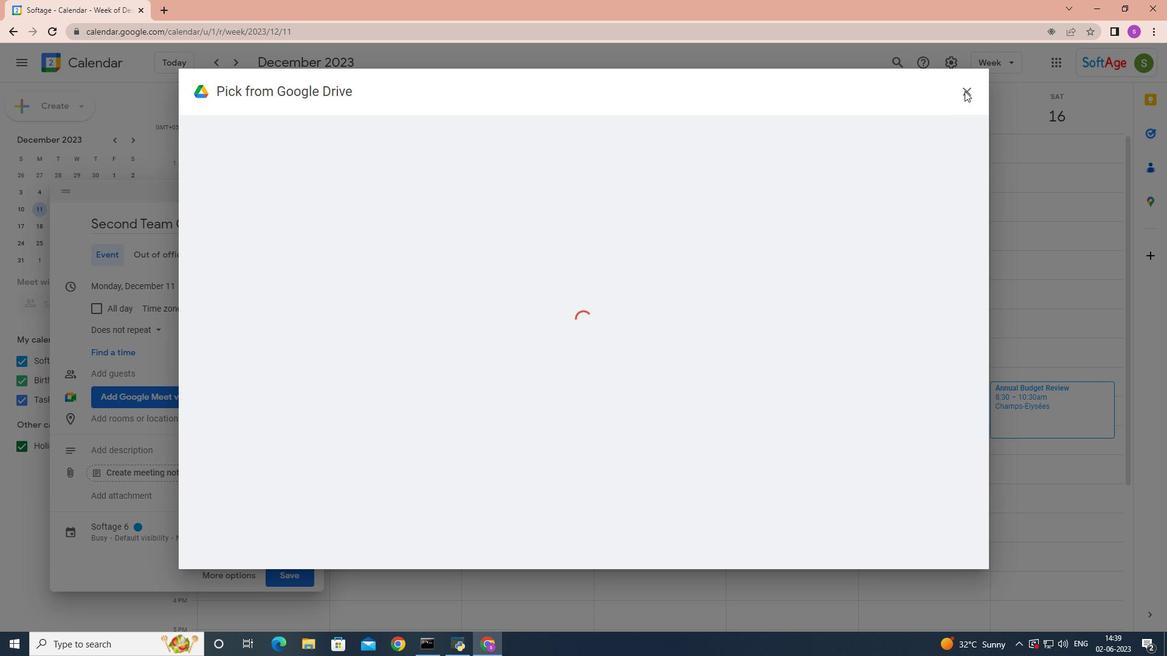 
Action: Mouse pressed left at (965, 90)
Screenshot: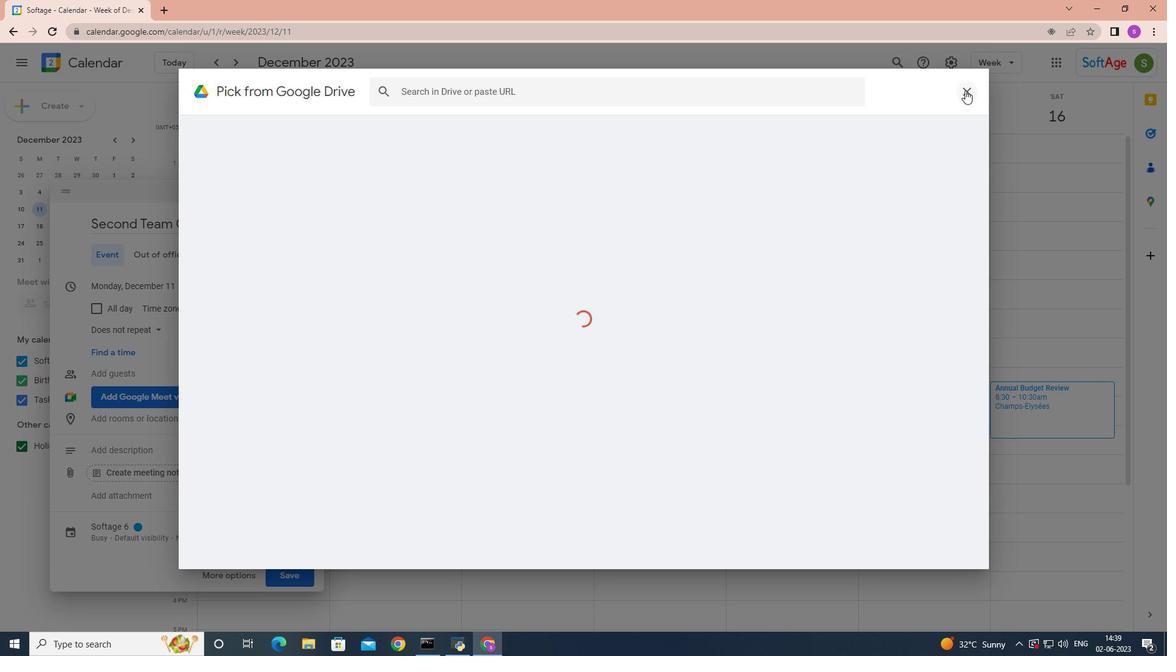 
Action: Mouse moved to (126, 452)
Screenshot: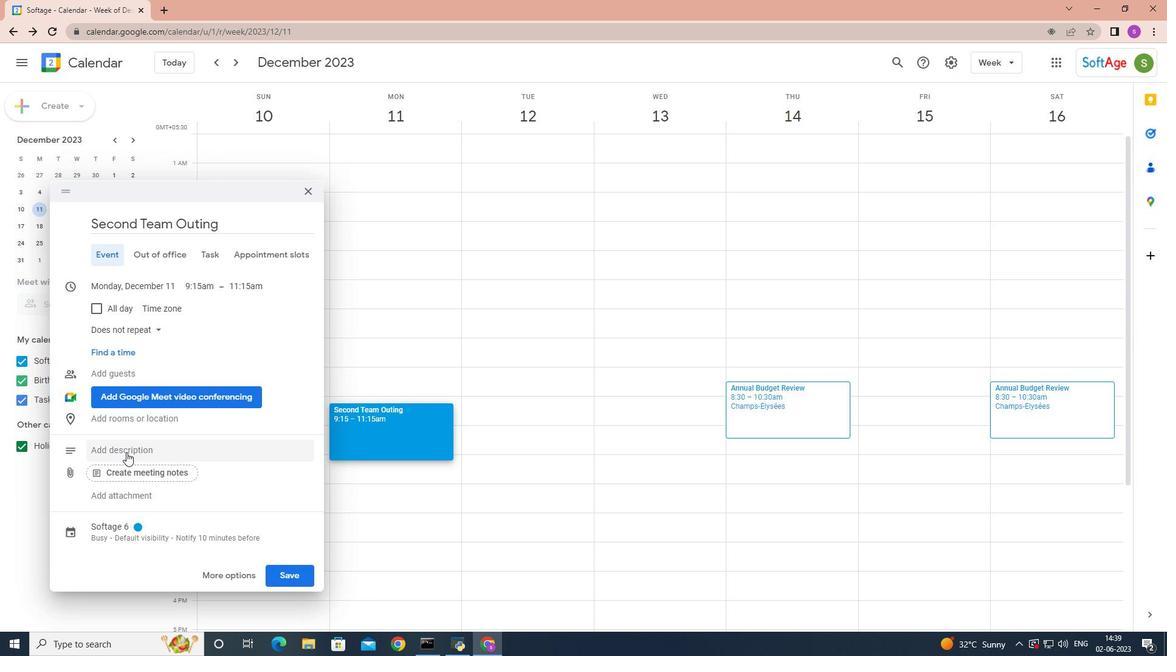 
Action: Mouse pressed left at (126, 452)
Screenshot: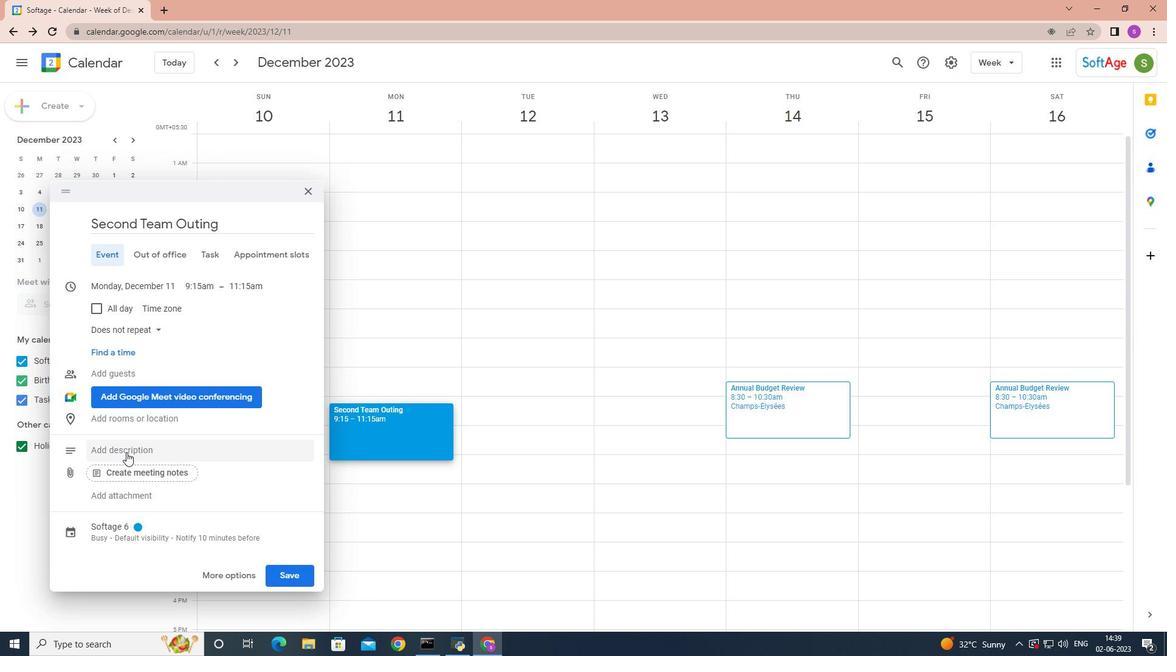 
Action: Mouse moved to (127, 451)
Screenshot: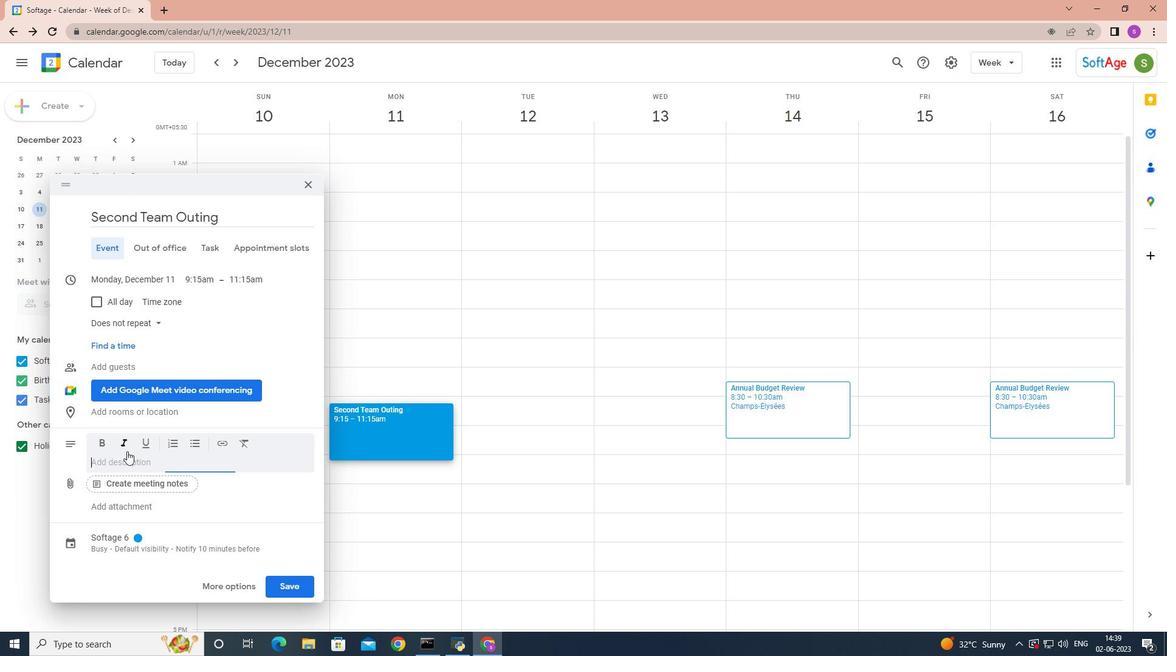 
Action: Key pressed <Key.shift>The<Key.space>emplo
Screenshot: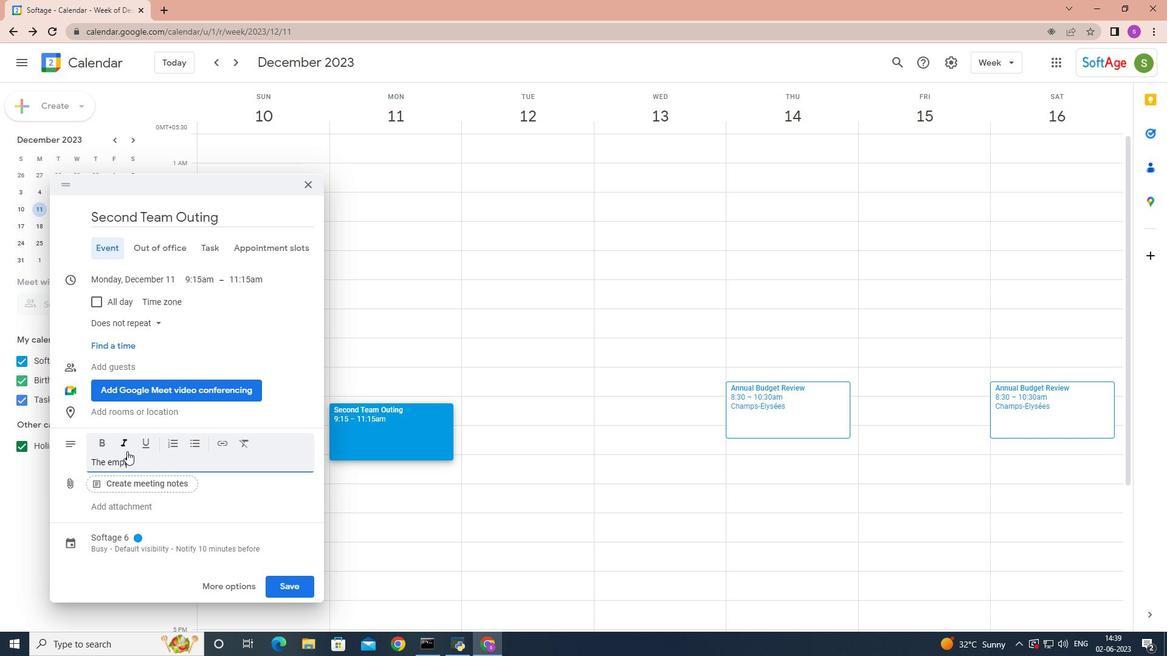
Action: Mouse moved to (234, 508)
Screenshot: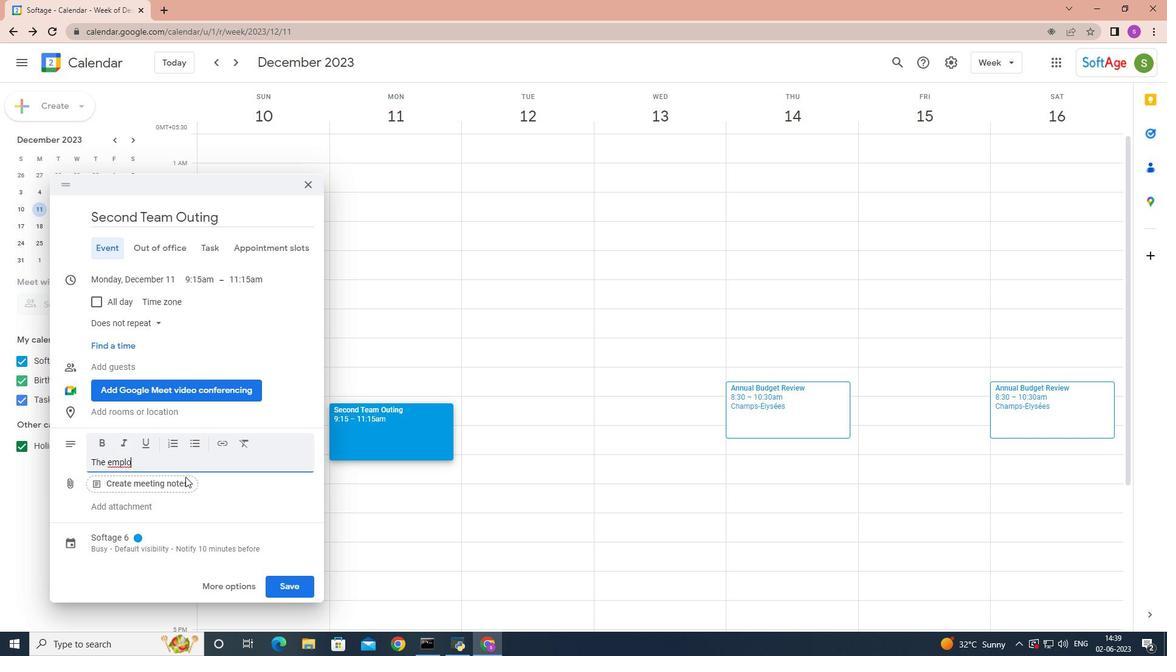 
Action: Key pressed yee<Key.space>and<Key.space>the<Key.space>supervisor<Key.space>will<Key.space>collaboratively<Key.space>develop<Key.space>an<Key.space>acr<Key.backspace>tion<Key.space>plan<Key.space>outlining<Key.space>the<Key.space>steps<Key.space>and<Key.space>strategies<Key.space>ness<Key.backspace><Key.backspace>cessary<Key.space>for<Key.space>impo<Key.backspace>rovement<Key.space><Key.backspace>.<Key.space>this<Key.space>plan<Key.space>may<Key.space>include<Key.space>specific<Key.space>tasks,<Key.space>training<Key.space>or<Key.space>development<Key.space>opportunities,<Key.space>resources,<Key.space>and<Key.space>support<Key.space>systems<Key.space>to<Key.space>aid<Key.space>in<Key.space>the<Key.space>empo<Key.backspace>loyee<Key.space>growth<Key.space>and<Key.space>progress<Key.space><Key.backspace>.<Key.space>
Screenshot: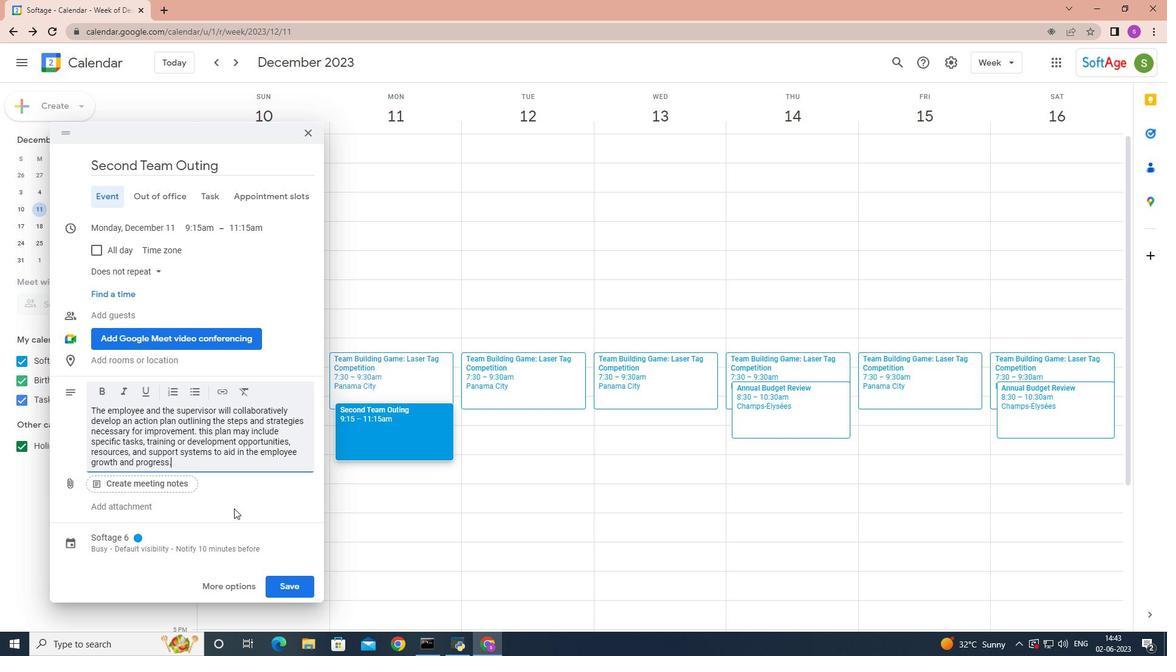 
Action: Mouse moved to (138, 537)
Screenshot: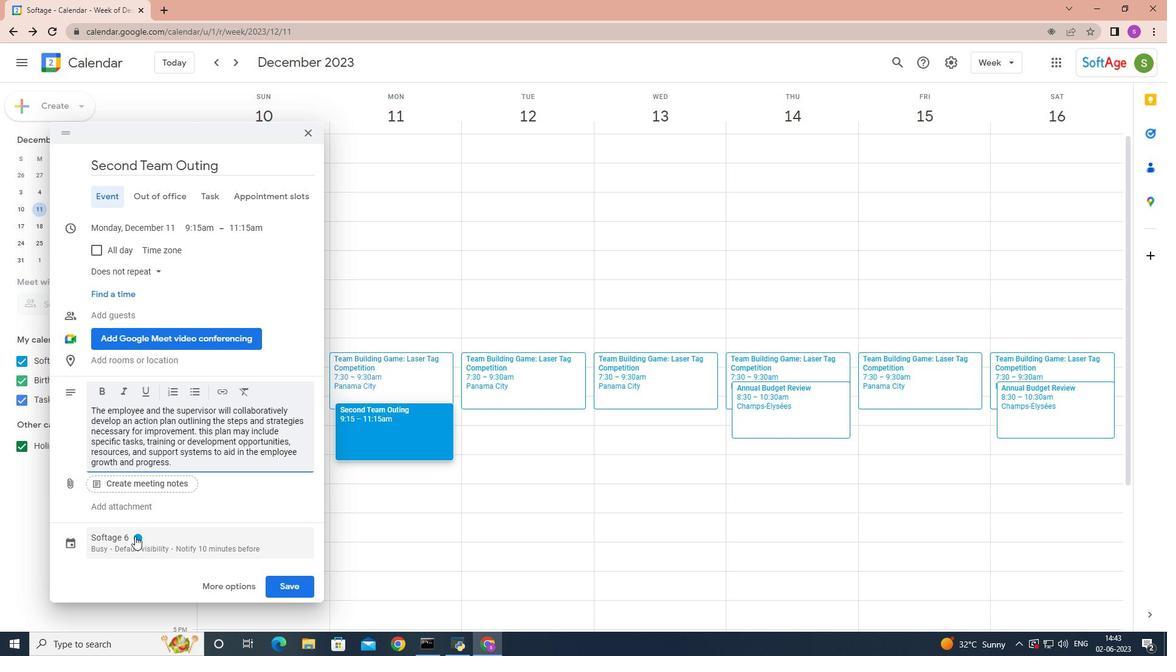 
Action: Mouse pressed left at (138, 537)
Screenshot: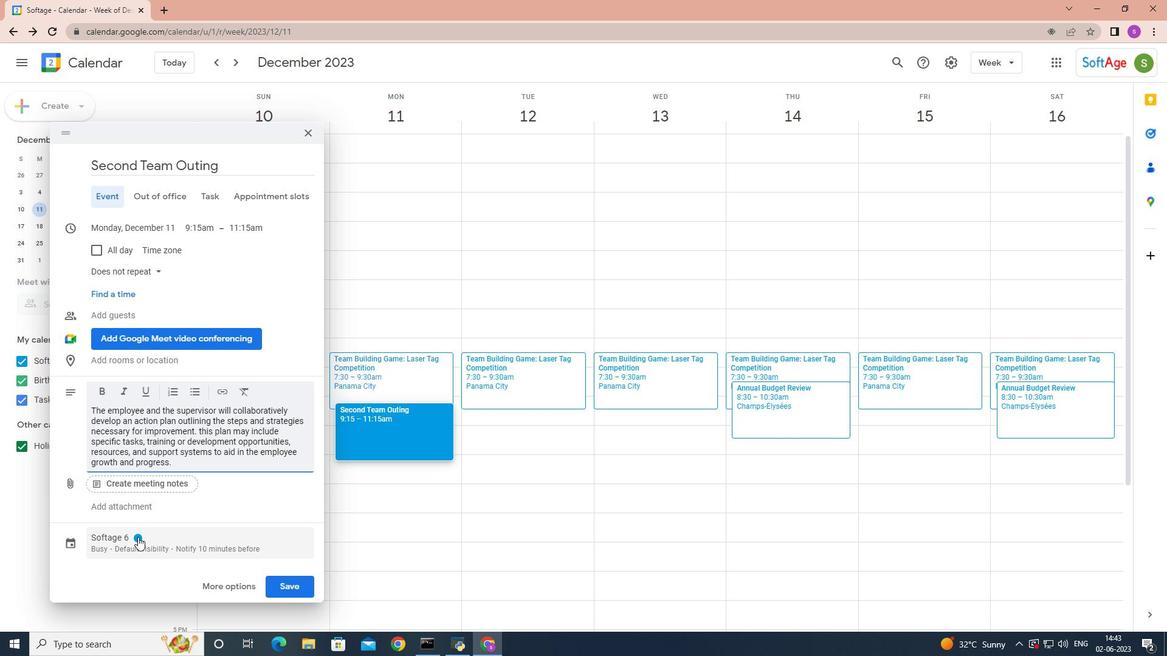 
Action: Mouse moved to (166, 453)
Screenshot: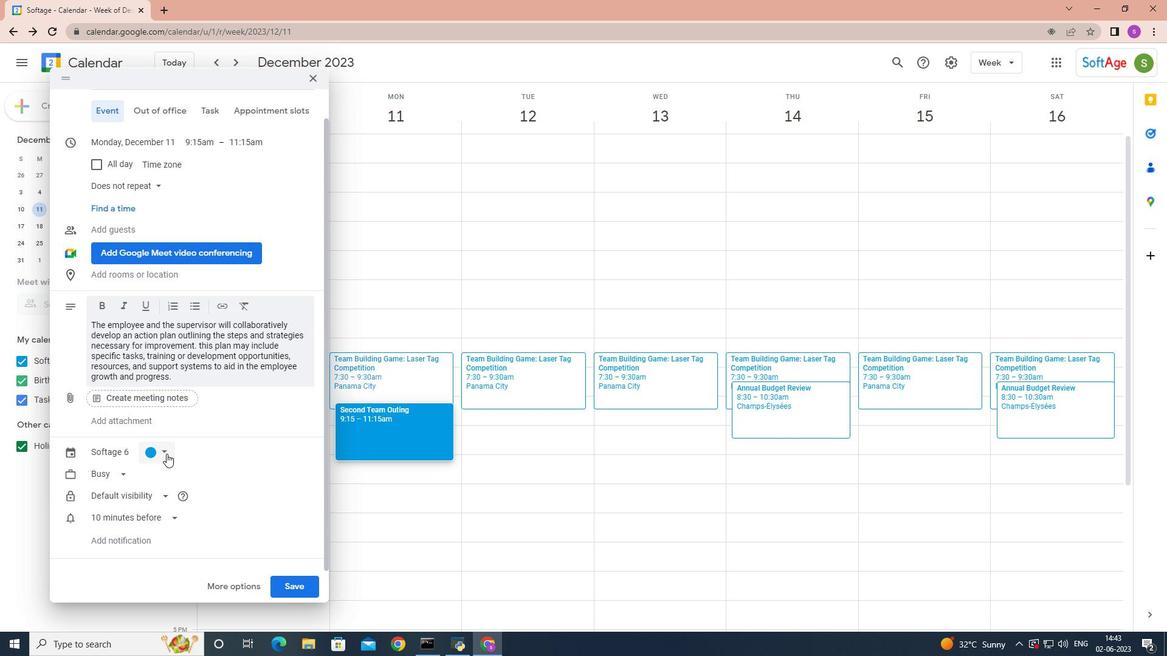 
Action: Mouse pressed left at (166, 453)
Screenshot: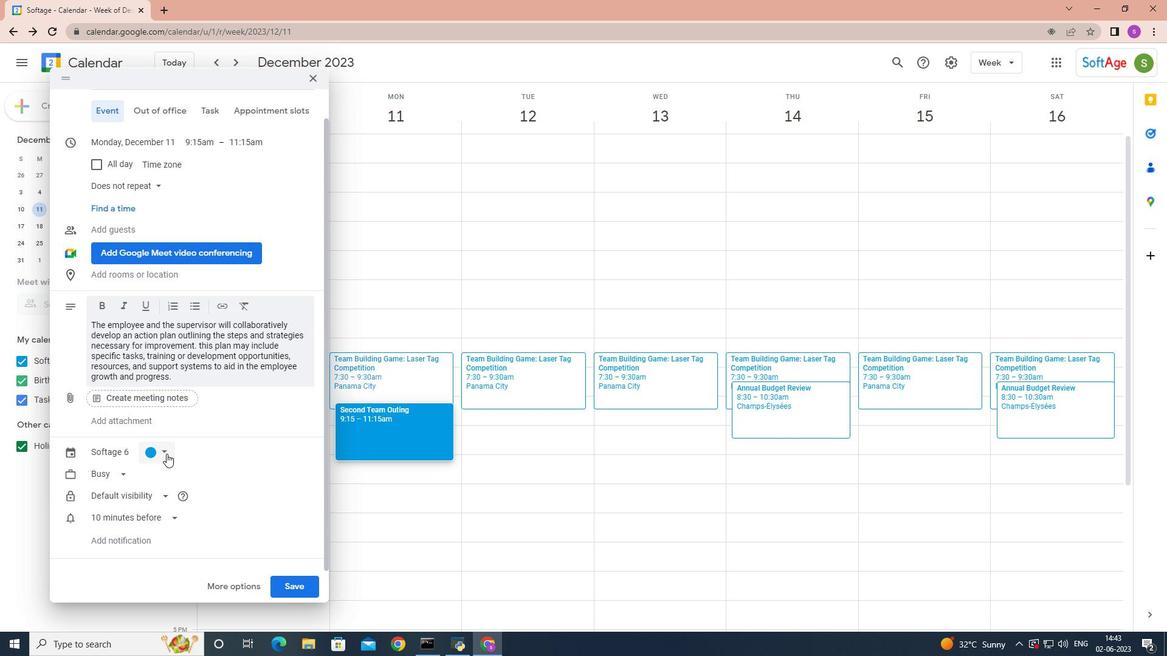 
Action: Mouse moved to (165, 483)
Screenshot: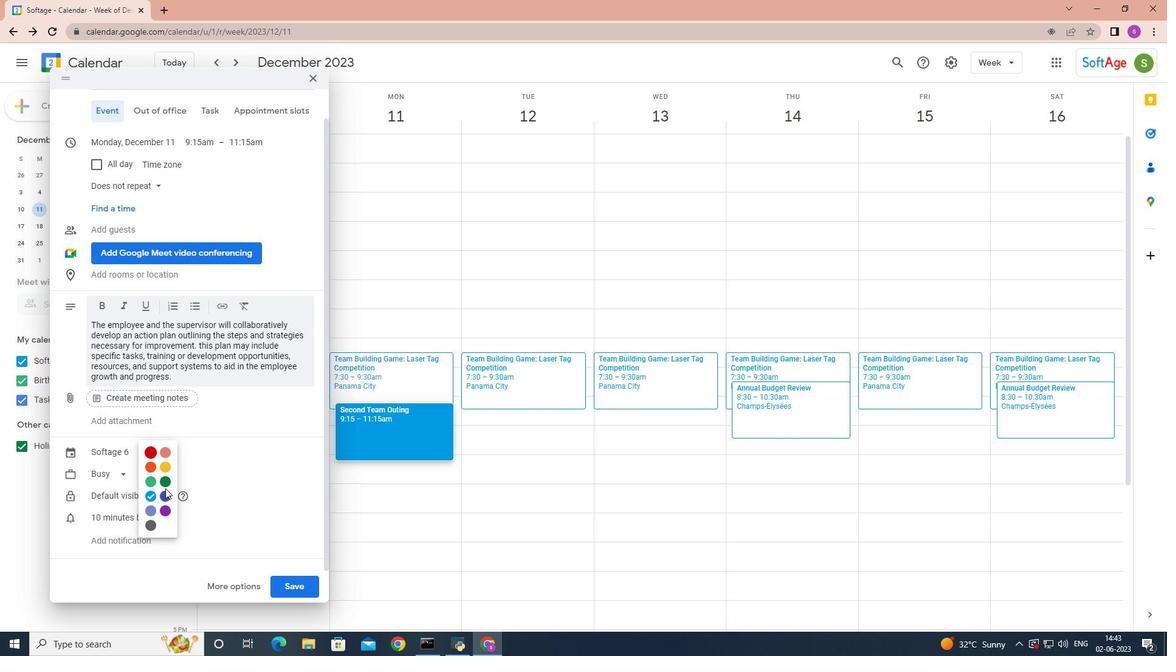 
Action: Mouse pressed left at (165, 483)
Screenshot: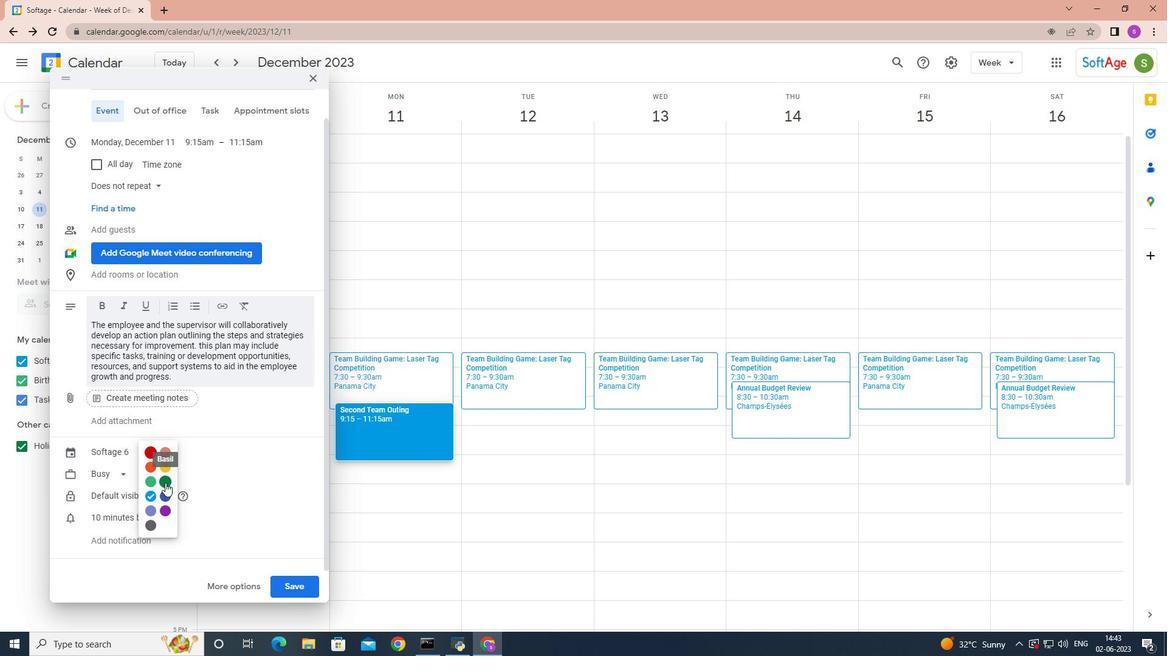 
Action: Mouse moved to (163, 276)
Screenshot: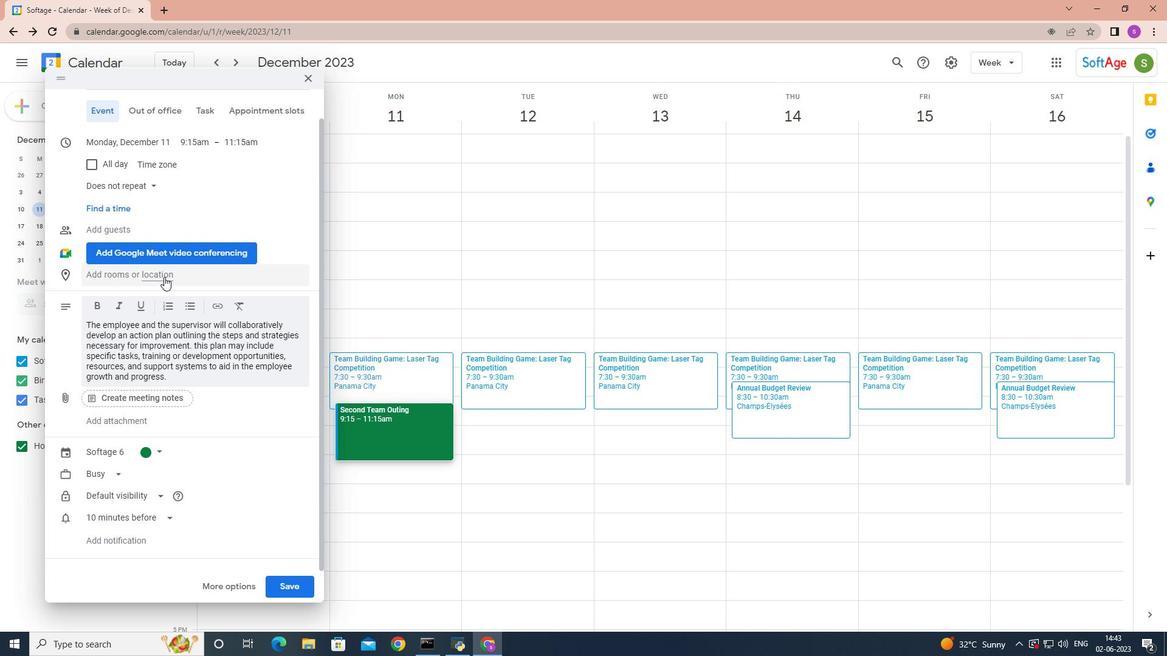 
Action: Mouse pressed left at (163, 276)
Screenshot: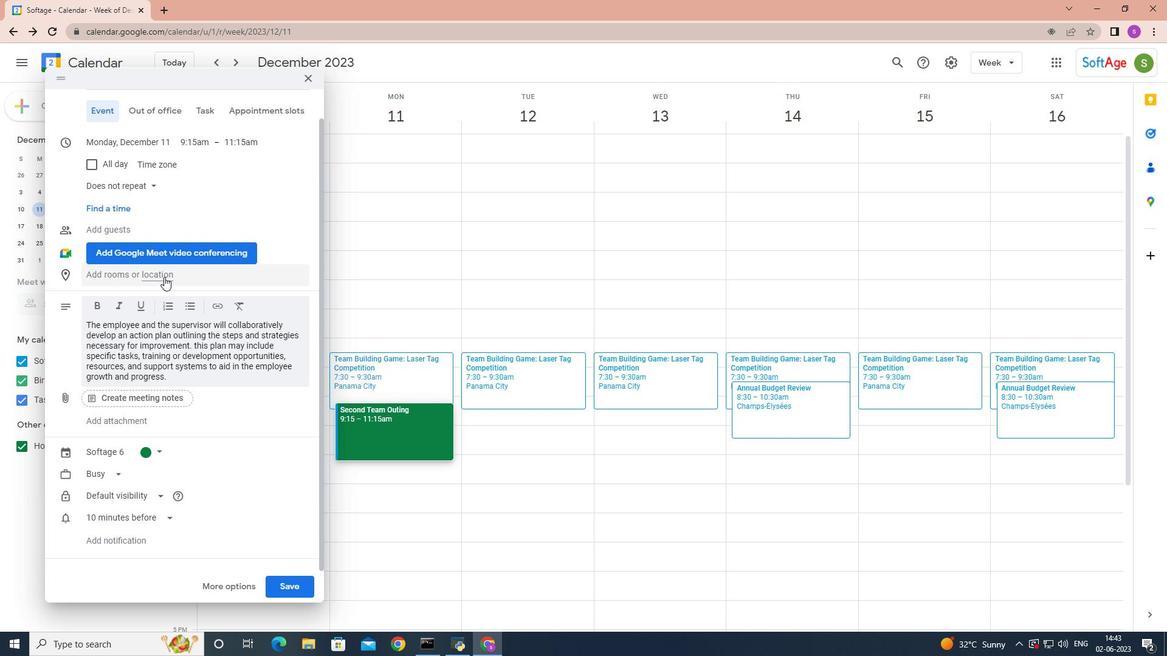 
Action: Mouse moved to (149, 296)
Screenshot: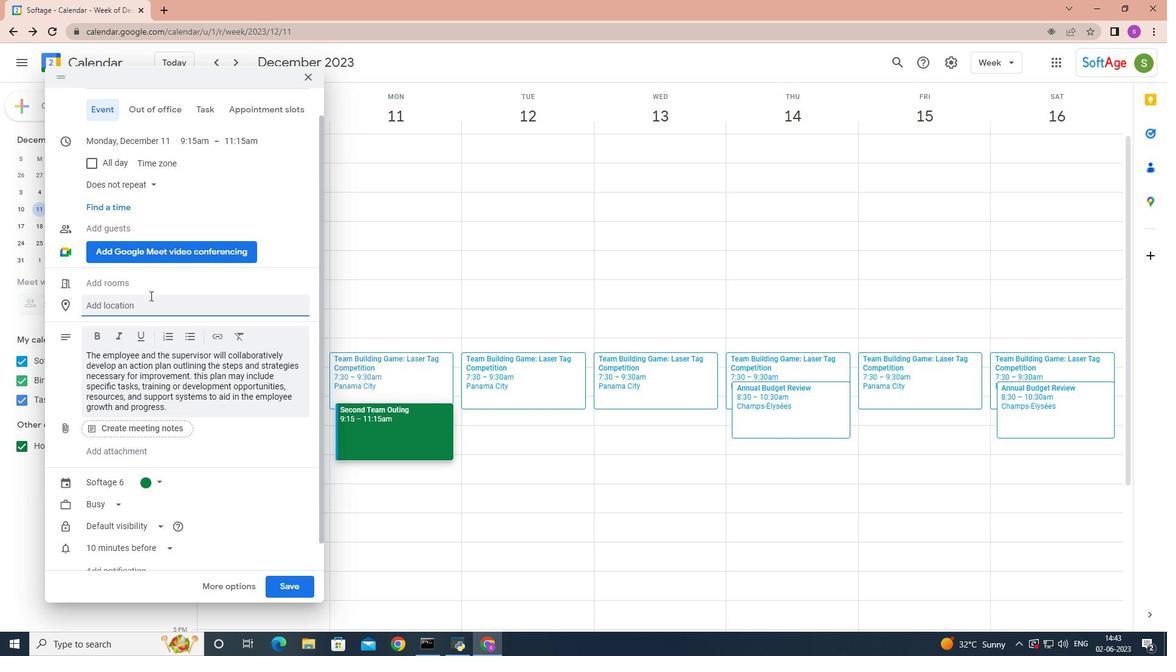 
Action: Key pressed 1232<Key.backspace><Key.space><Key.shift>d<Key.backspace><Key.shift>Dubai<Key.space><Key.shift><Key.shift><Key.shift><Key.shift><Key.shift><Key.shift><Key.shift><Key.shift><Key.shift><Key.shift><Key.shift><Key.shift><Key.shift><Key.shift><Key.shift>Marina,<Key.space><Key.shift>Dubai<Key.shift><Key.shift><Key.shift><Key.shift><Key.shift><Key.shift><Key.shift><Key.shift><Key.shift>,<Key.space><Key.shift><Key.shift><Key.shift><Key.shift><Key.shift><Key.shift><Key.shift><Key.shift><Key.shift>U<Key.shift>A<Key.shift>E
Screenshot: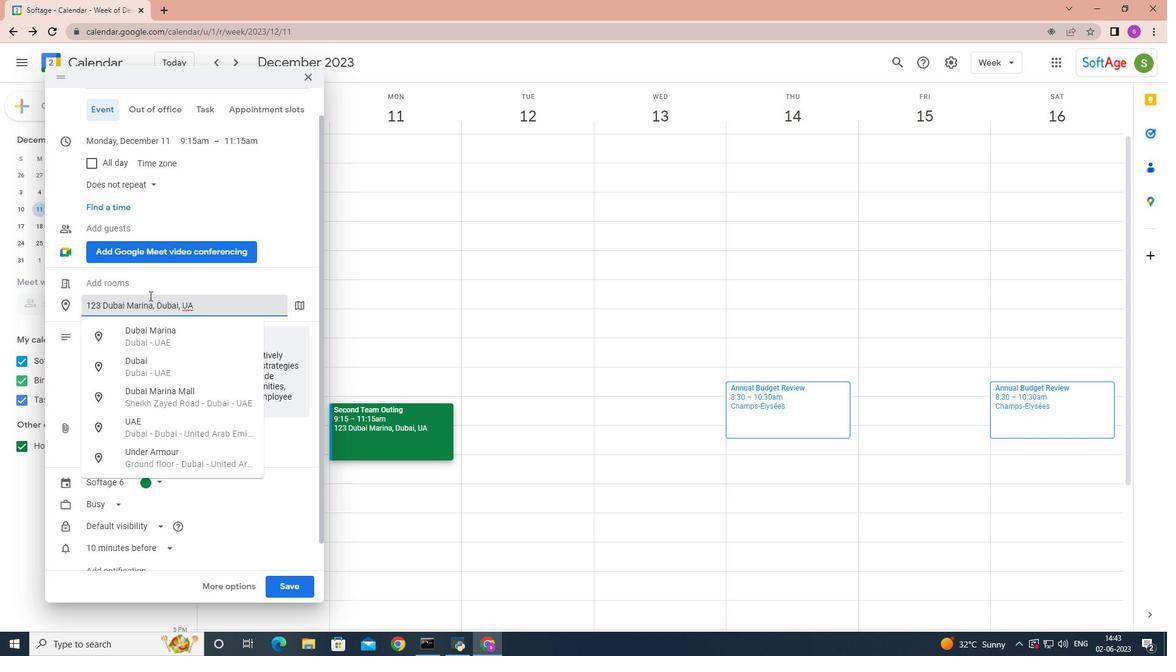 
Action: Mouse moved to (127, 226)
Screenshot: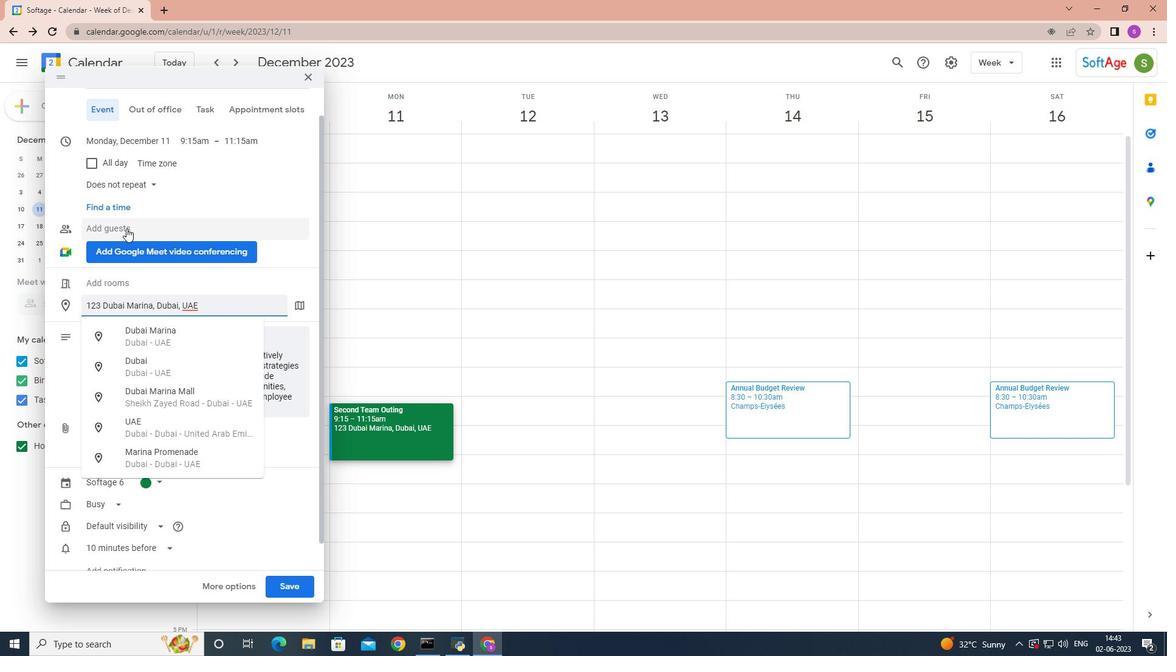 
Action: Mouse pressed left at (127, 226)
Screenshot: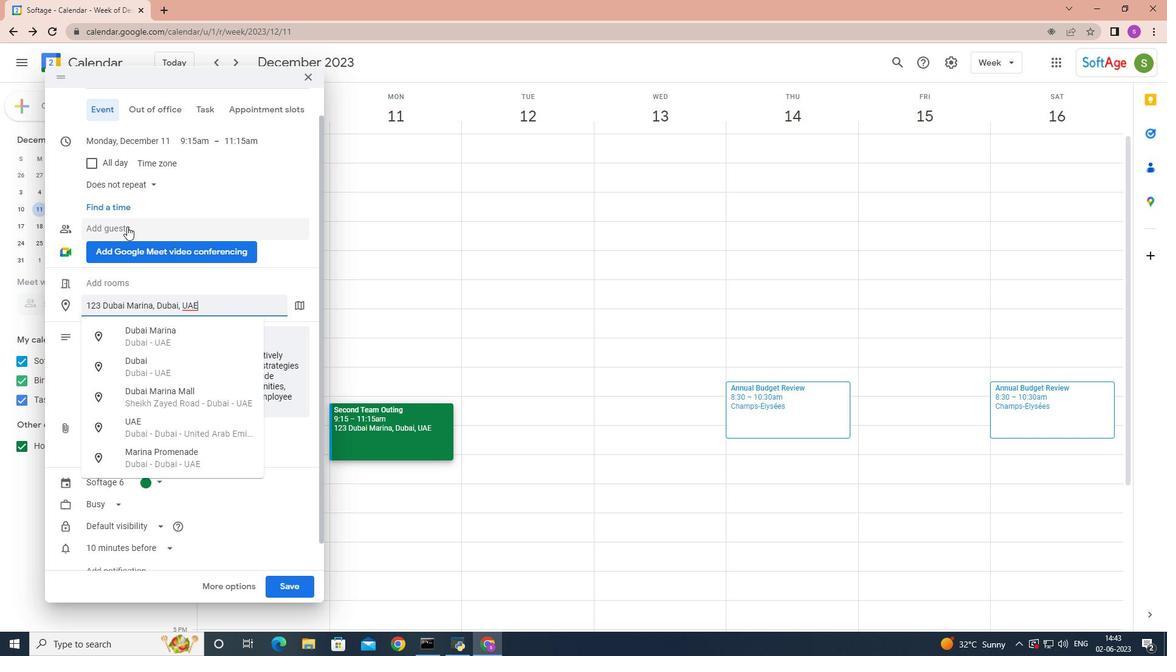 
Action: Key pressed softage.1
Screenshot: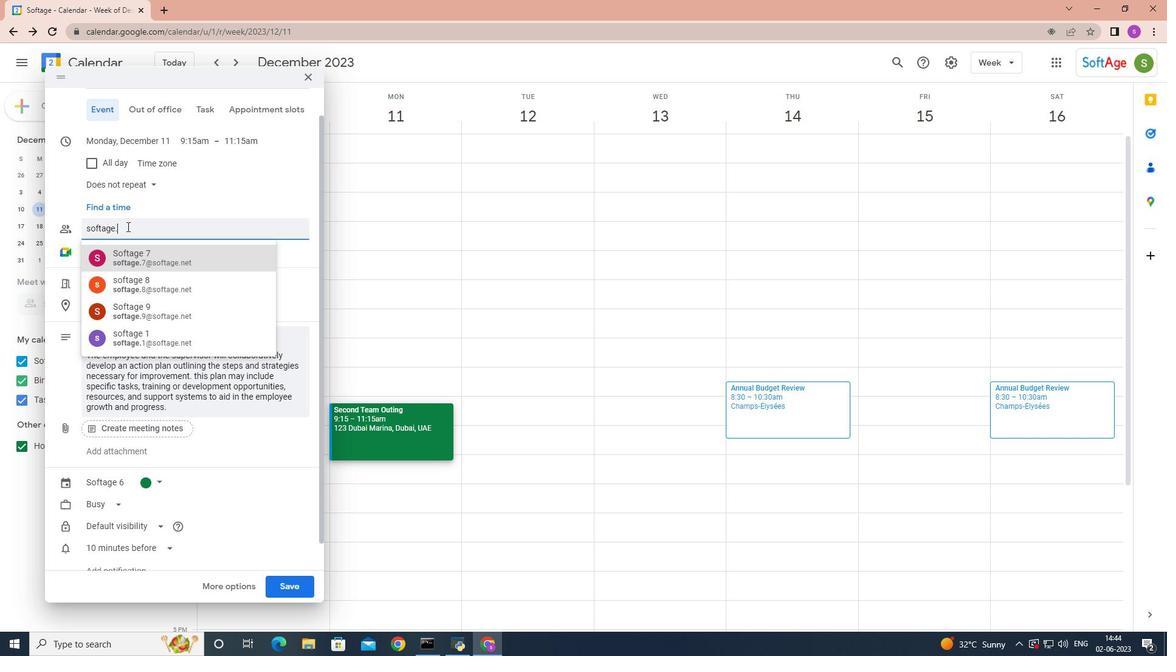 
Action: Mouse moved to (142, 253)
Screenshot: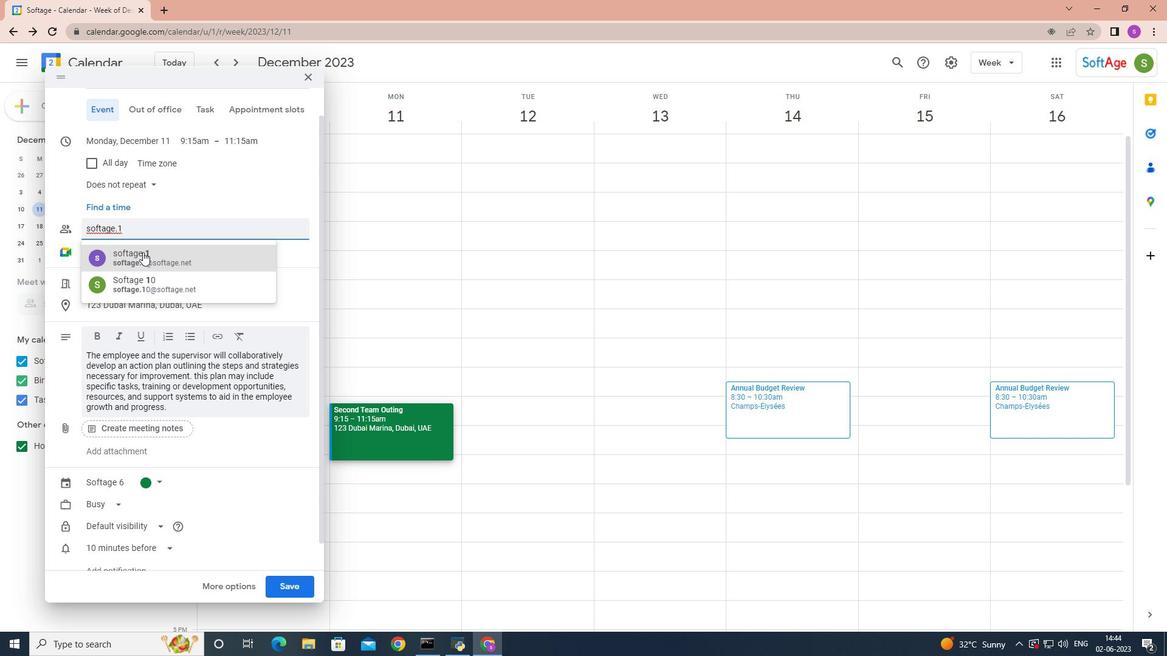 
Action: Mouse pressed left at (142, 253)
Screenshot: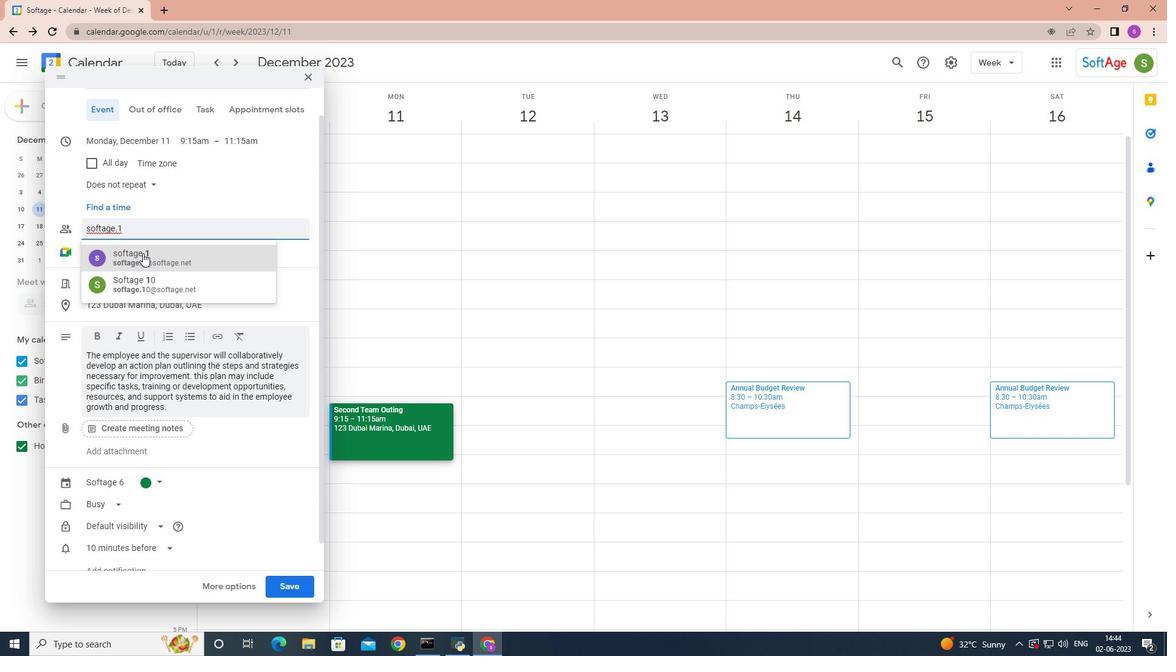 
Action: Mouse moved to (142, 253)
Screenshot: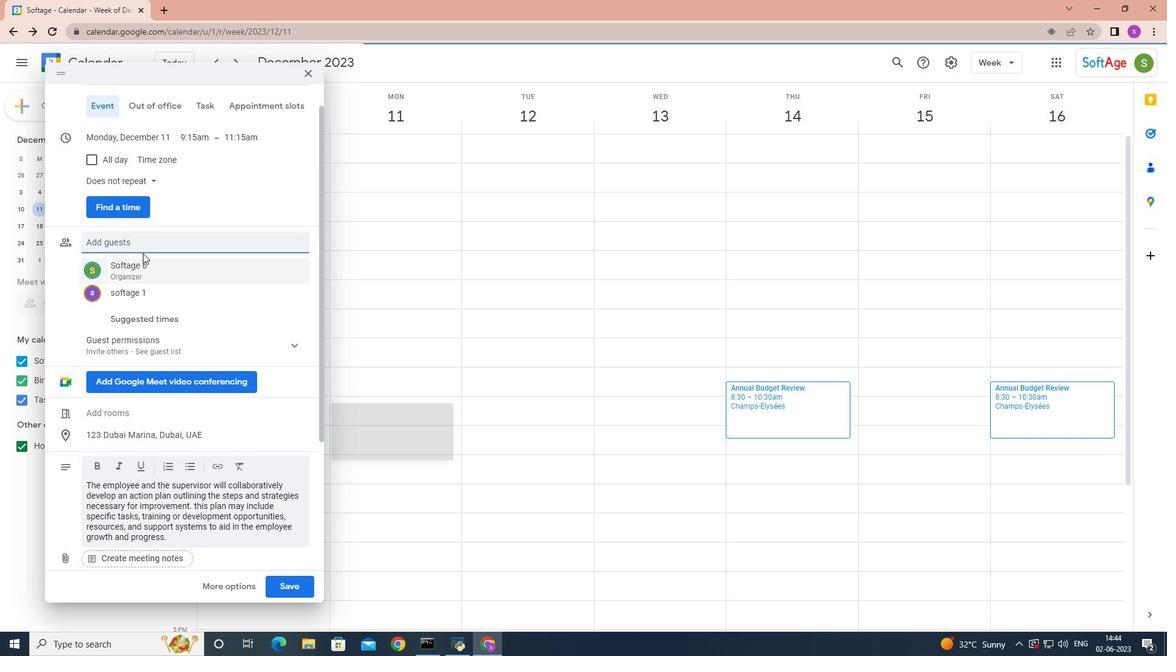 
Action: Key pressed softage.2
Screenshot: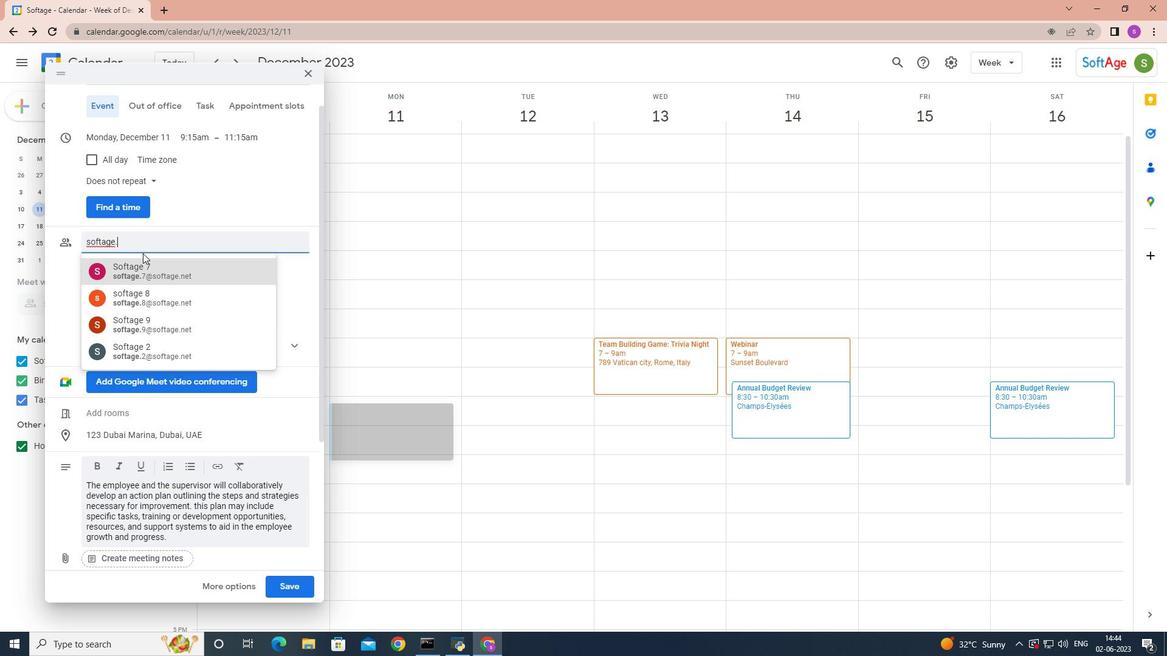 
Action: Mouse moved to (144, 265)
Screenshot: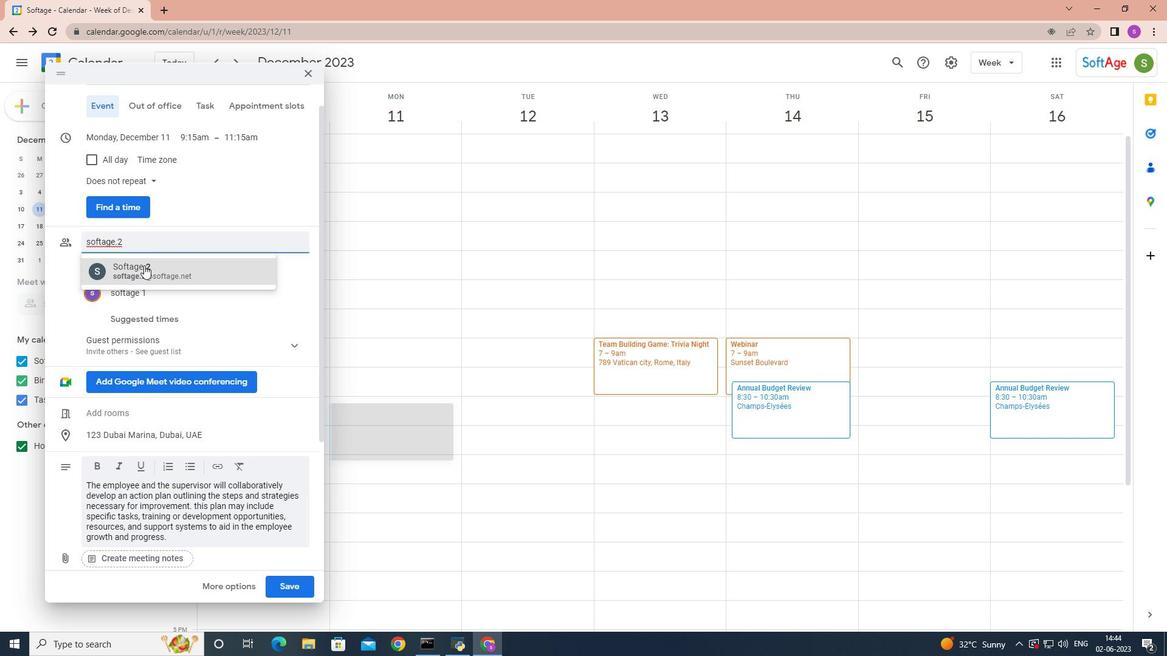 
Action: Mouse pressed left at (144, 265)
Screenshot: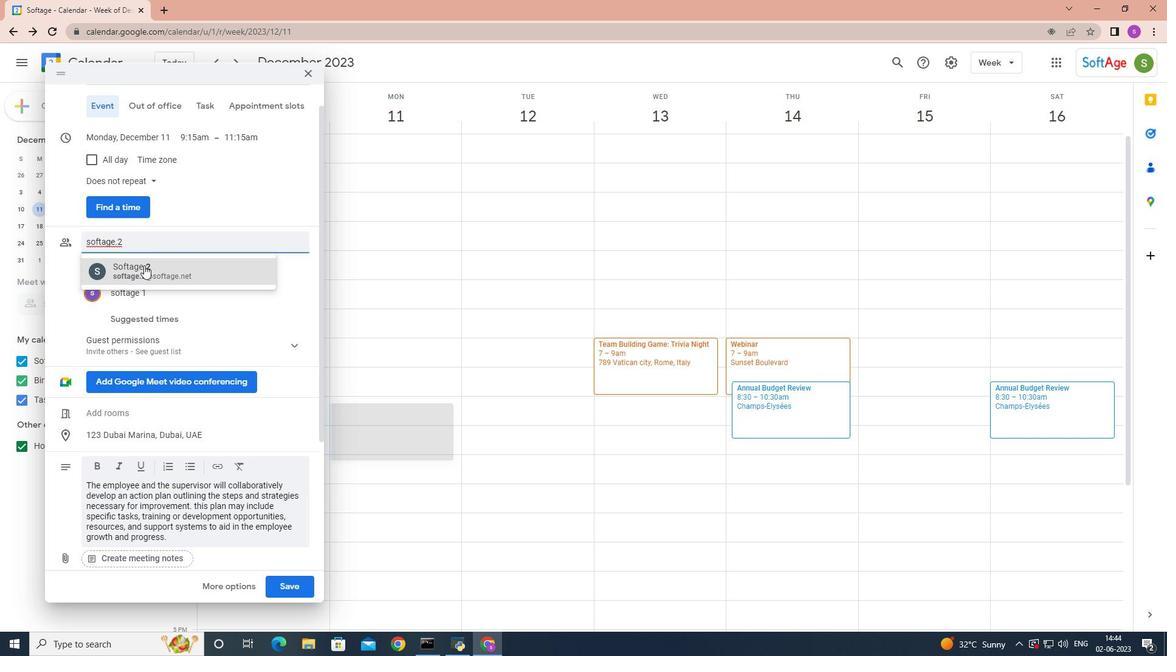 
Action: Mouse moved to (153, 180)
Screenshot: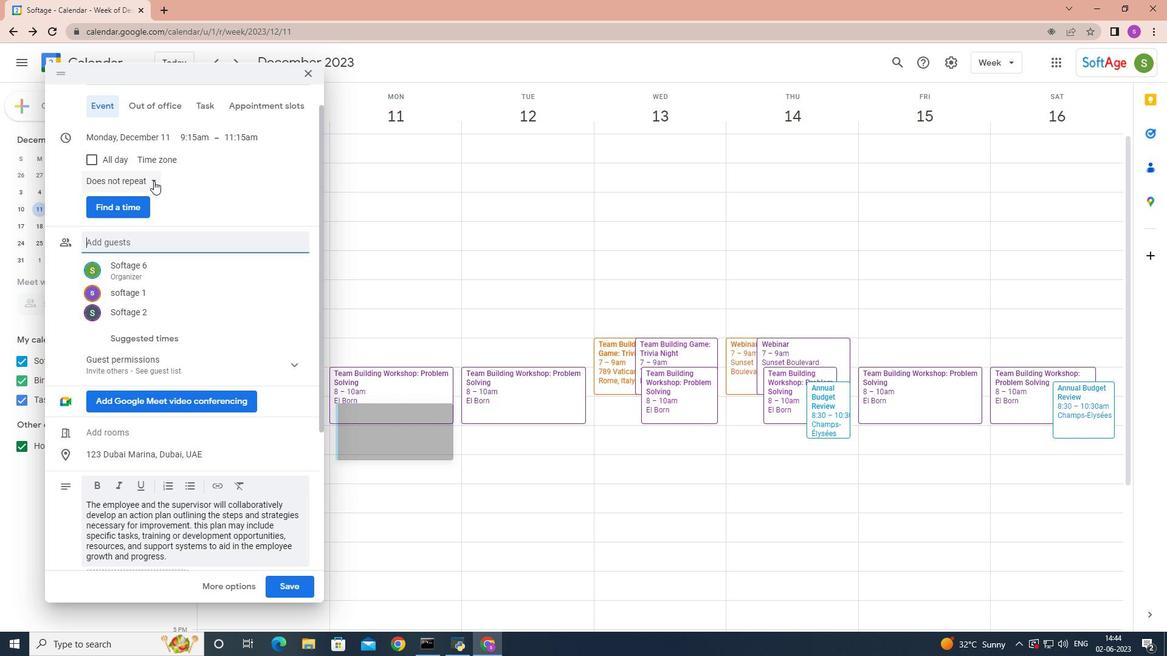 
Action: Mouse pressed left at (153, 180)
Screenshot: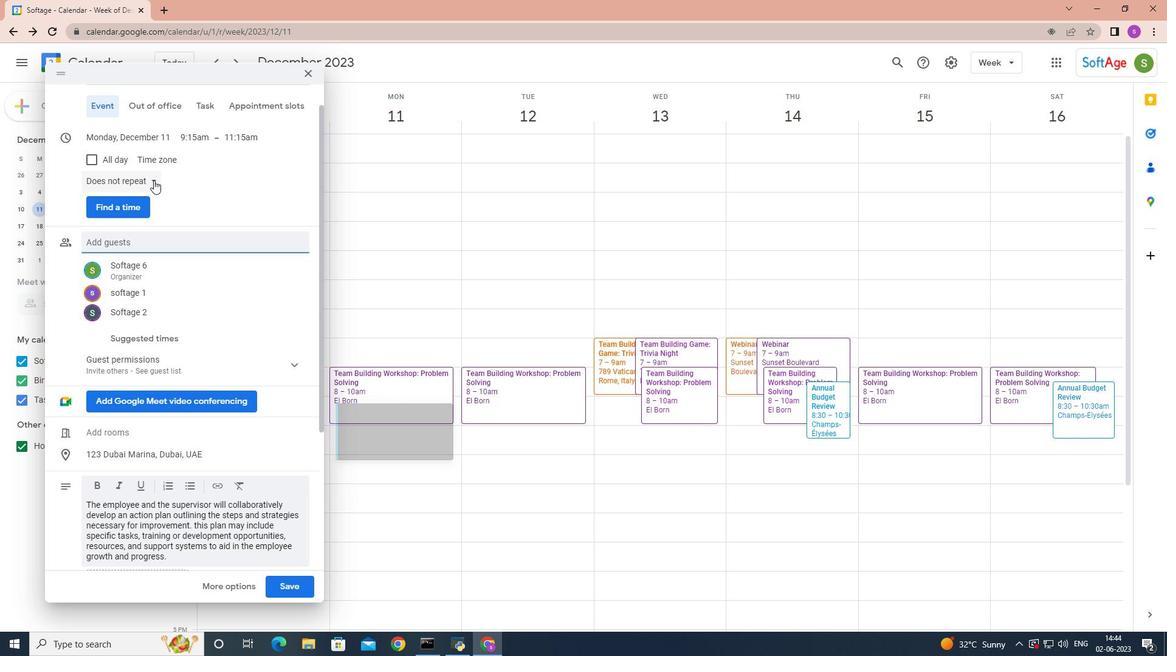 
Action: Mouse moved to (144, 179)
Screenshot: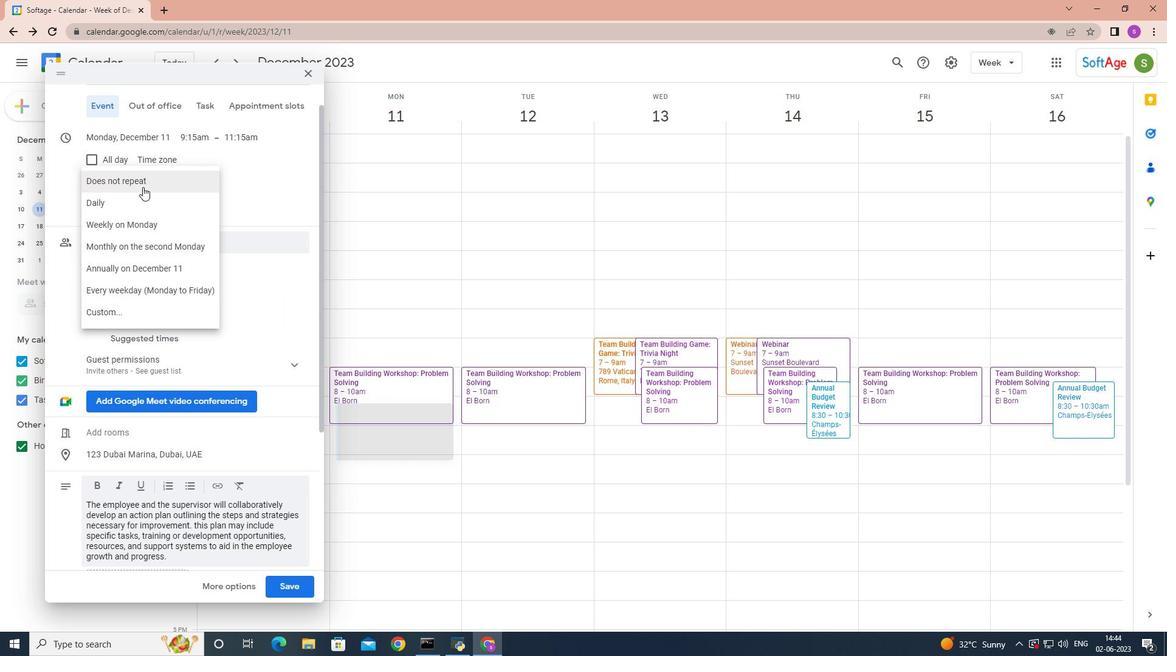 
Action: Mouse pressed left at (144, 179)
Screenshot: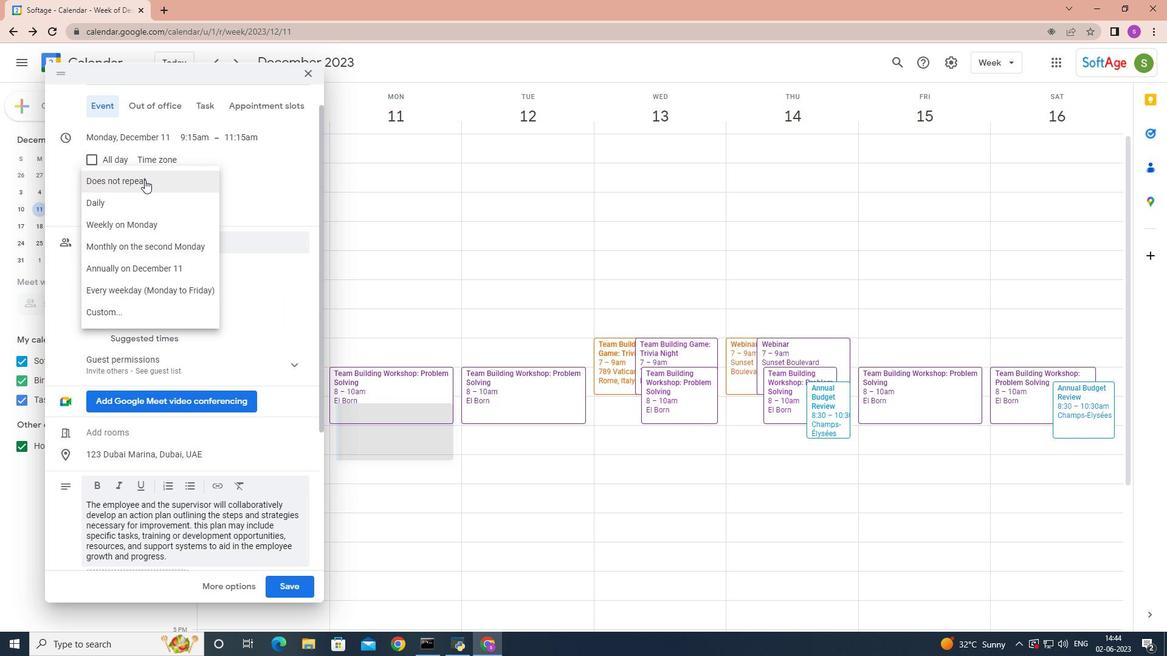 
Action: Mouse moved to (305, 587)
Screenshot: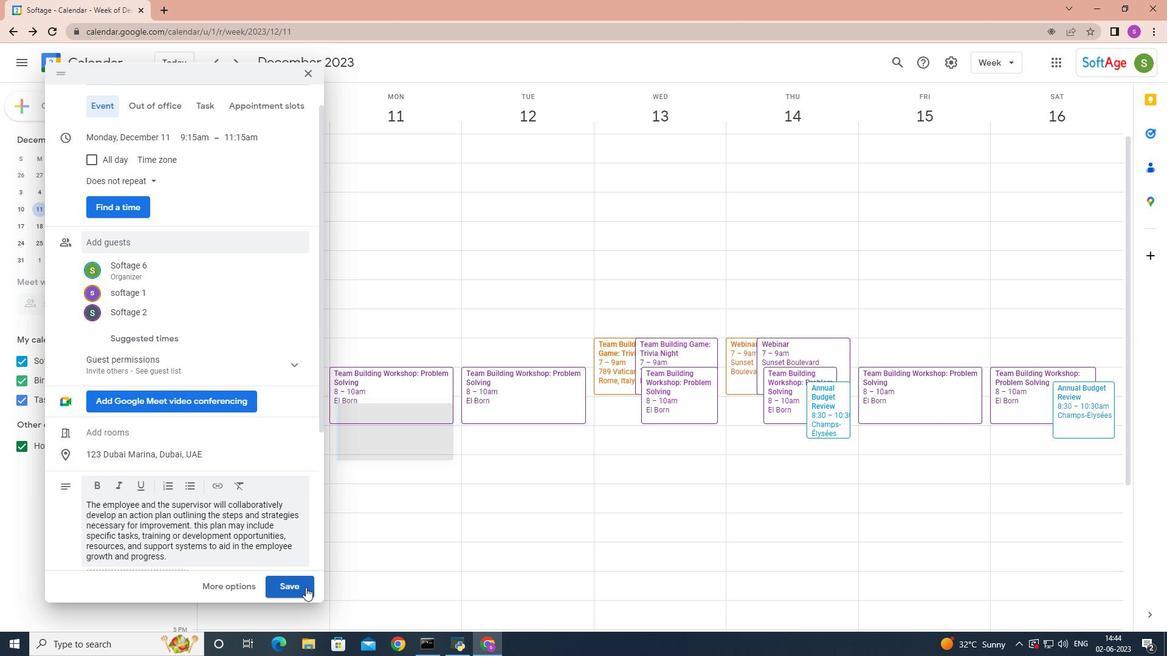 
Action: Mouse pressed left at (305, 587)
Screenshot: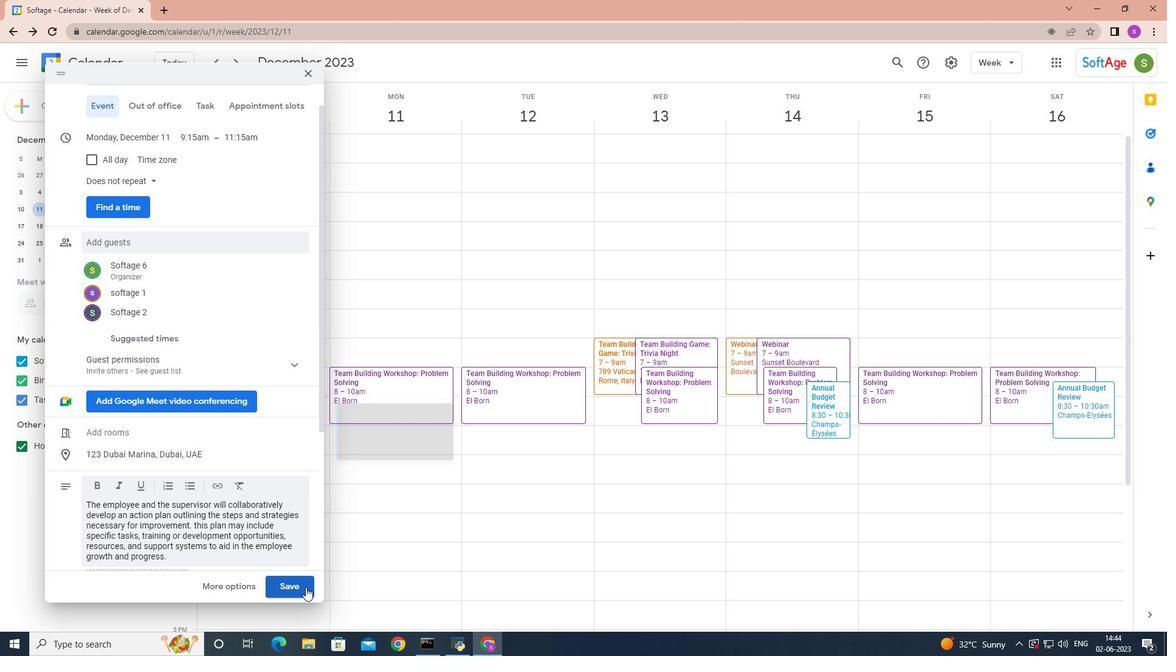 
Action: Mouse moved to (695, 370)
Screenshot: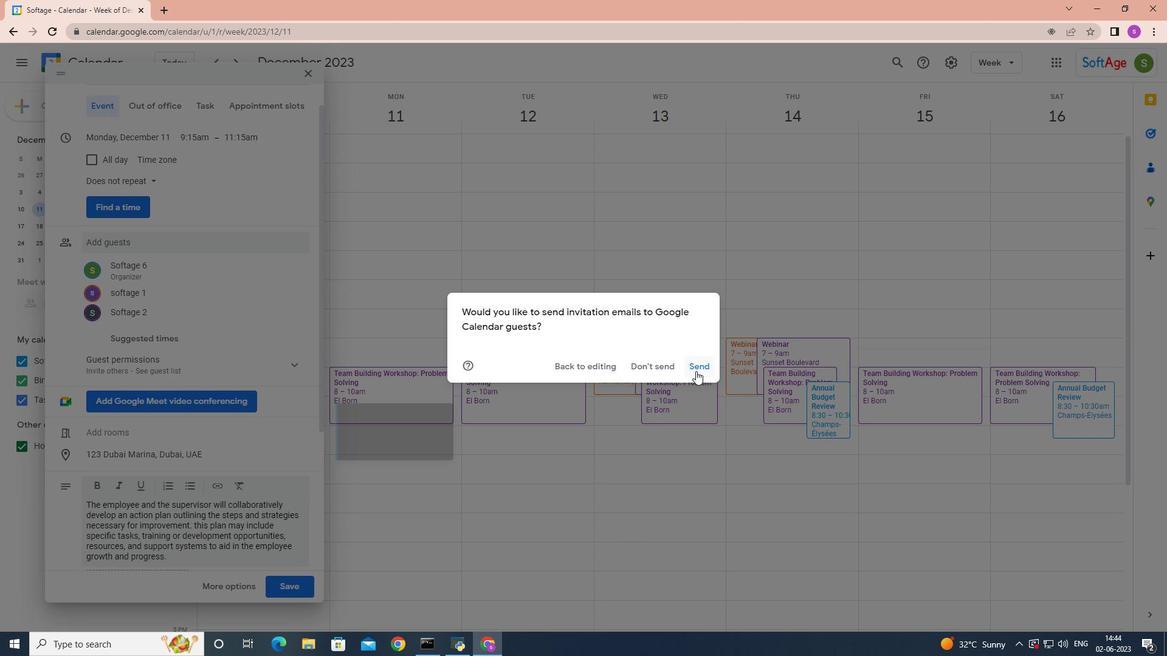 
